 Task: Search one way flight ticket for 1 adult, 6 children, 1 infant in seat and 1 infant on lap in business from Branson: Branson Airport to Gillette: Gillette Campbell County Airport on 5-1-2023. Choice of flights is American. Number of bags: 8 checked bags. Price is upto 75000. Outbound departure time preference is 5:00.
Action: Mouse moved to (368, 535)
Screenshot: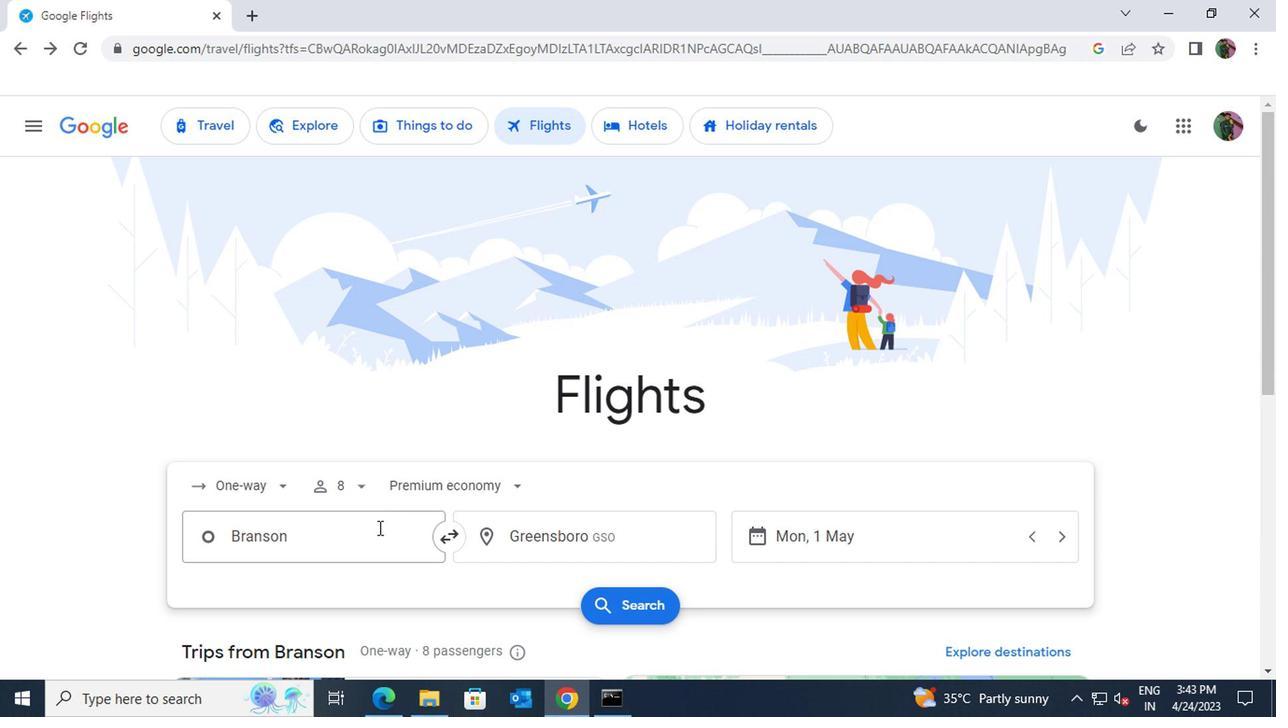 
Action: Mouse pressed left at (368, 535)
Screenshot: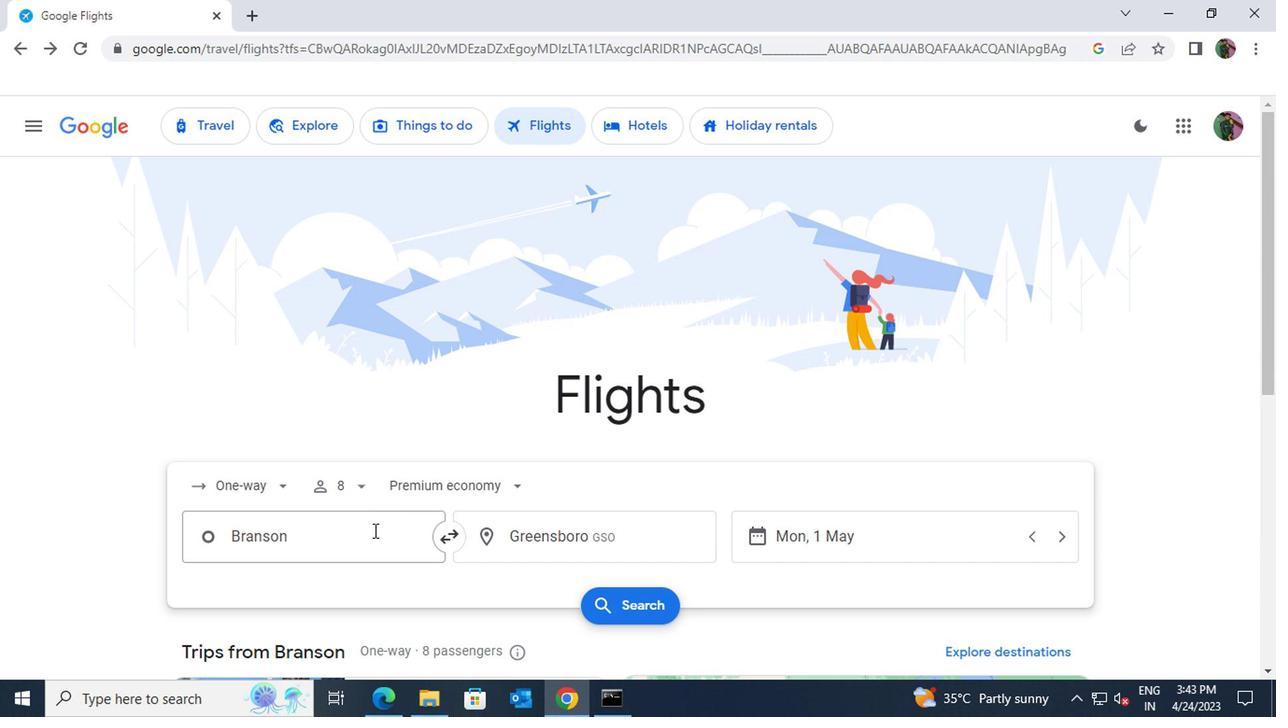
Action: Key pressed branson
Screenshot: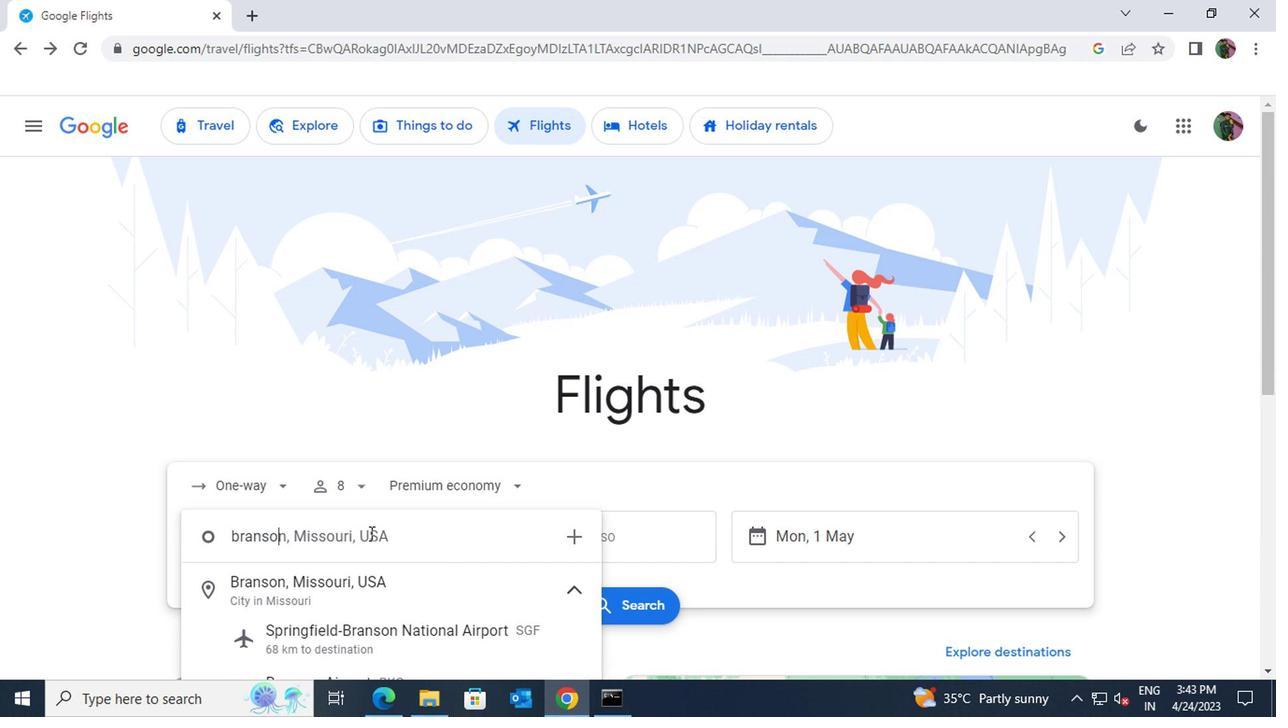 
Action: Mouse moved to (351, 588)
Screenshot: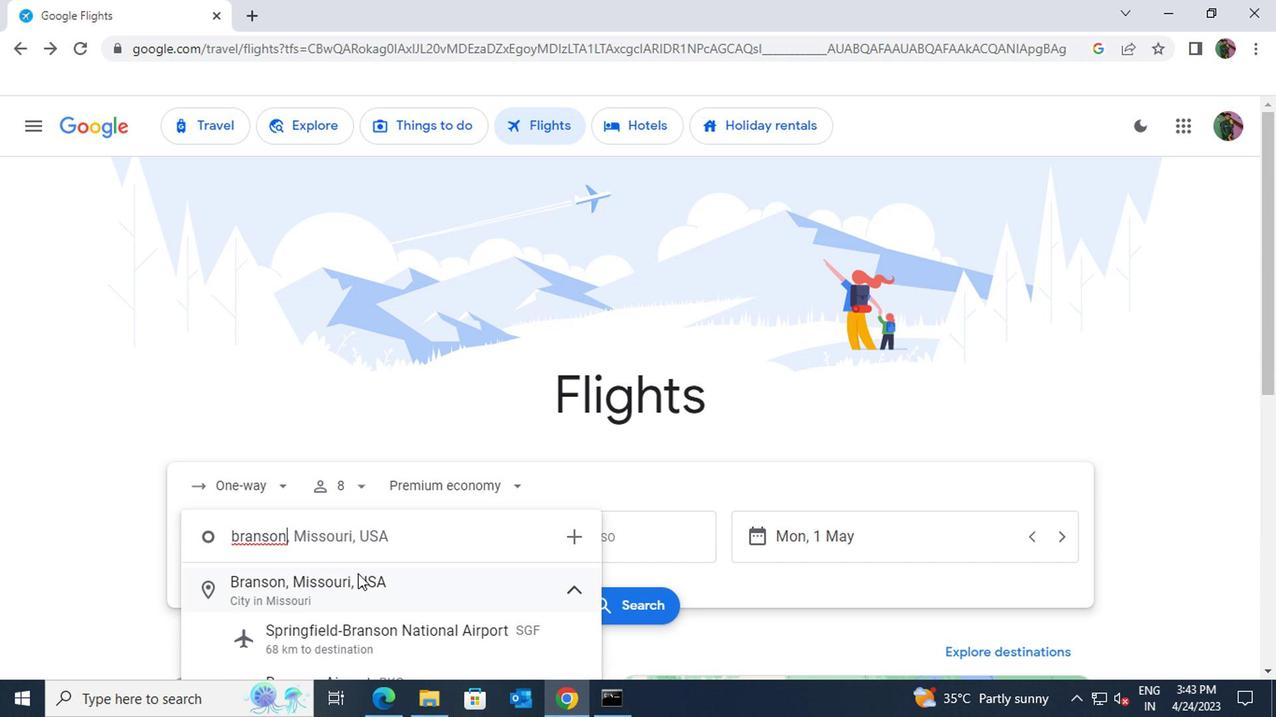 
Action: Mouse pressed left at (351, 588)
Screenshot: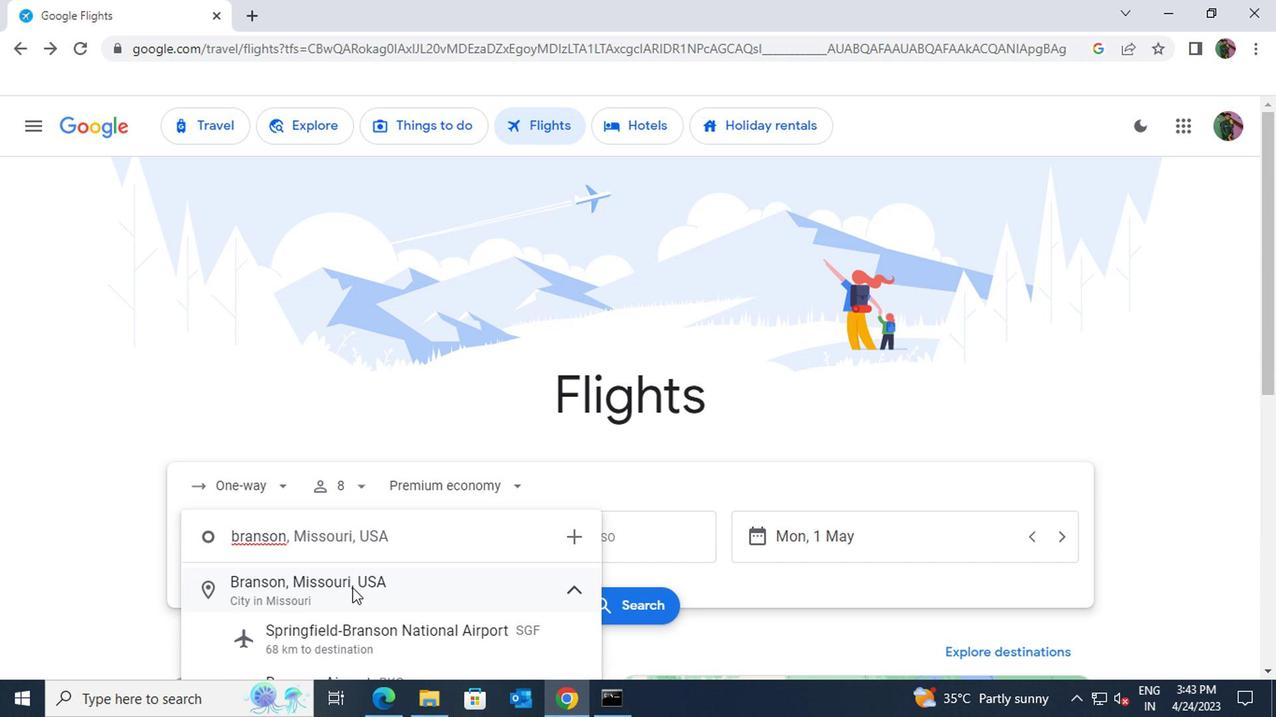 
Action: Mouse moved to (527, 545)
Screenshot: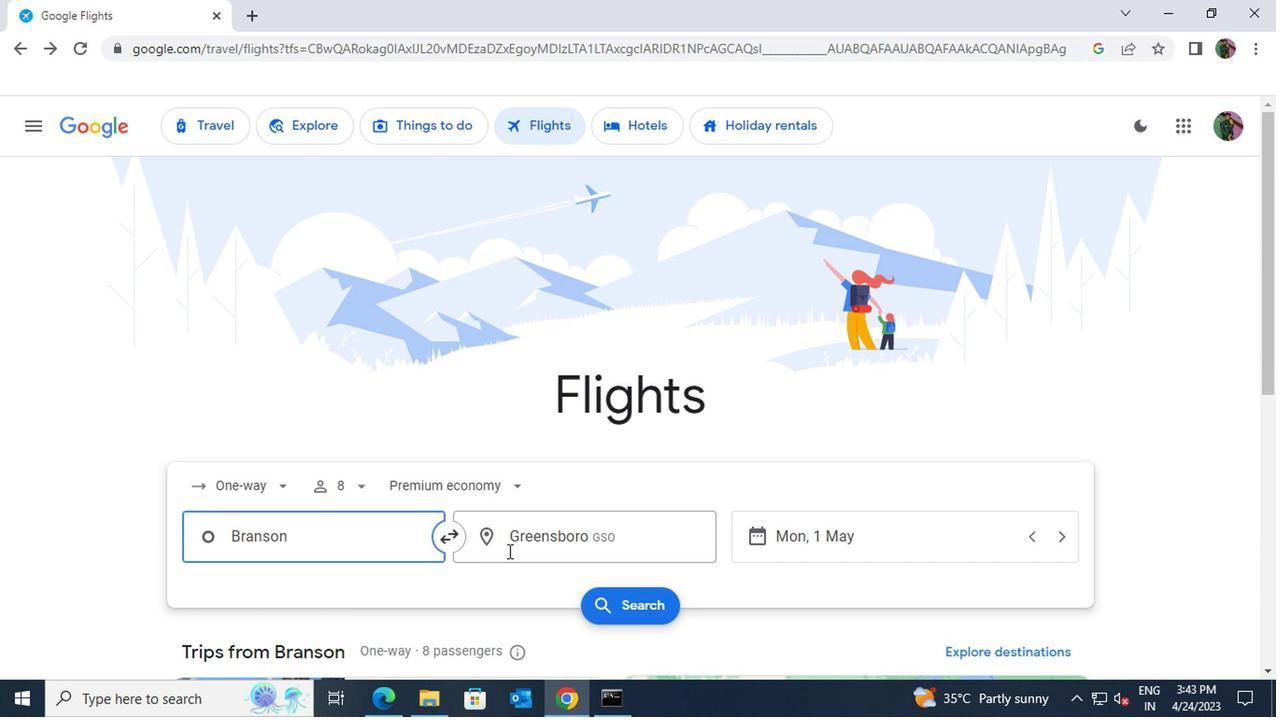 
Action: Mouse pressed left at (527, 545)
Screenshot: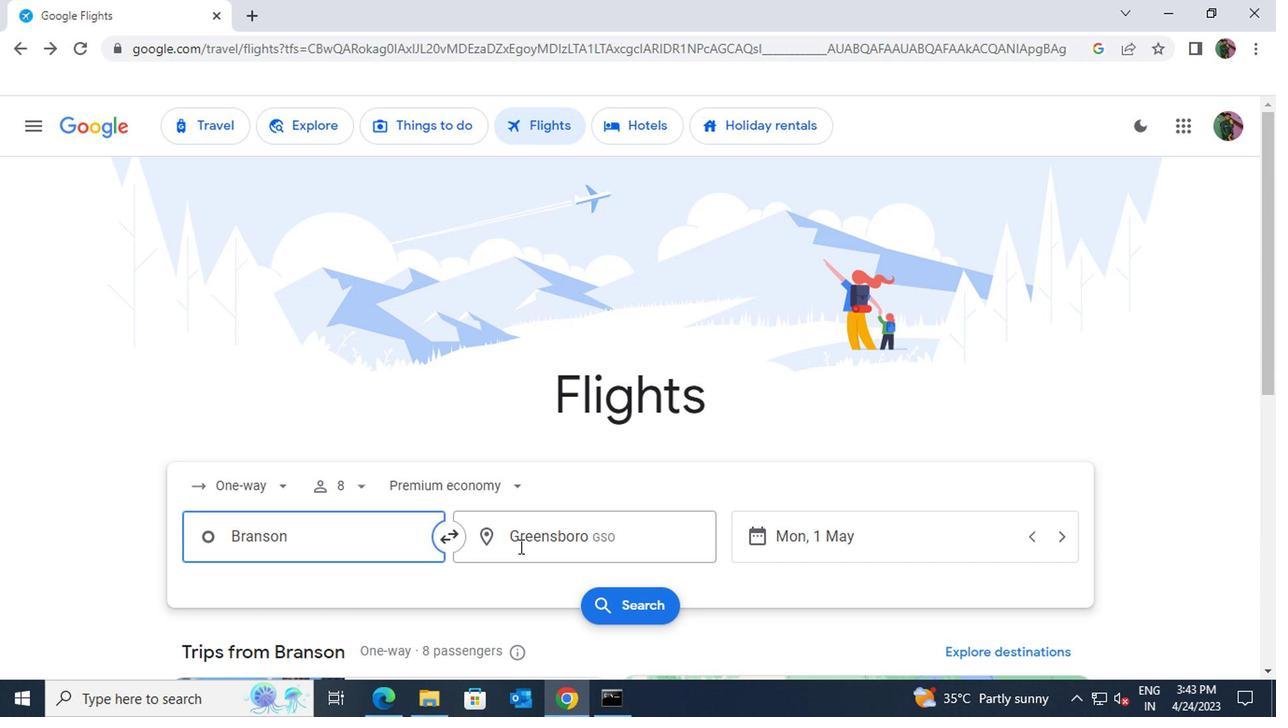 
Action: Key pressed gillett
Screenshot: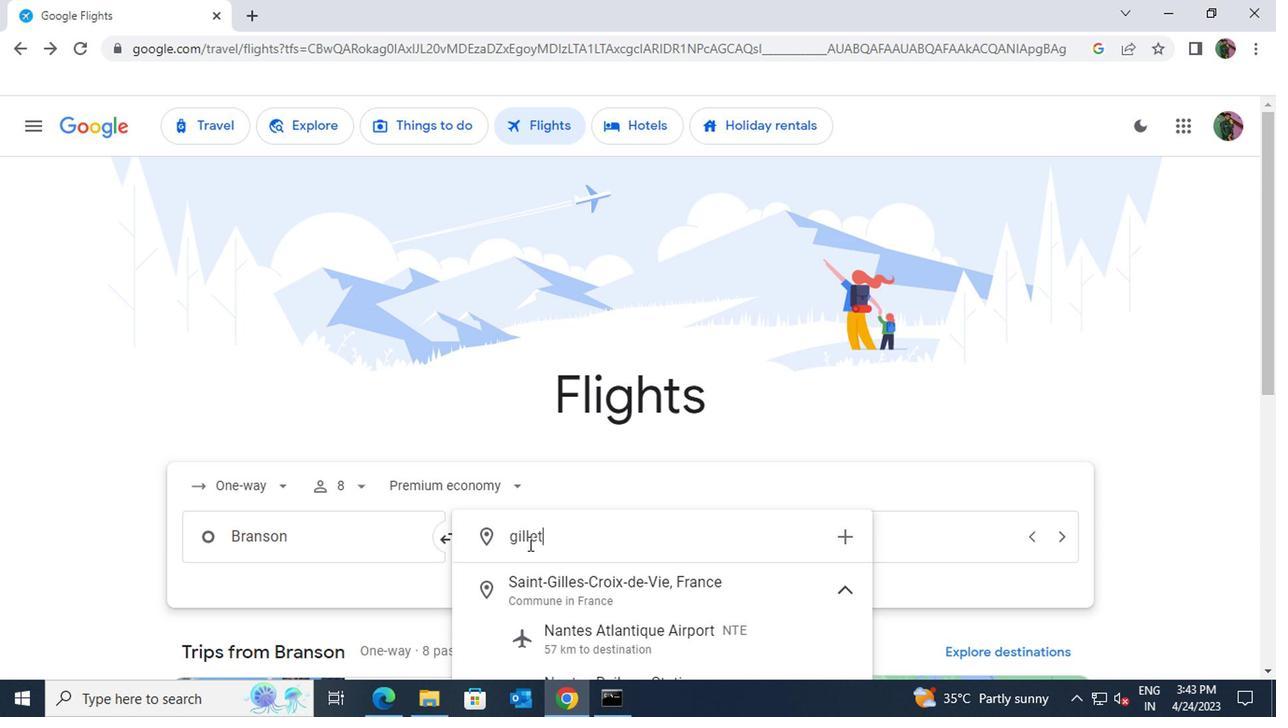 
Action: Mouse moved to (537, 583)
Screenshot: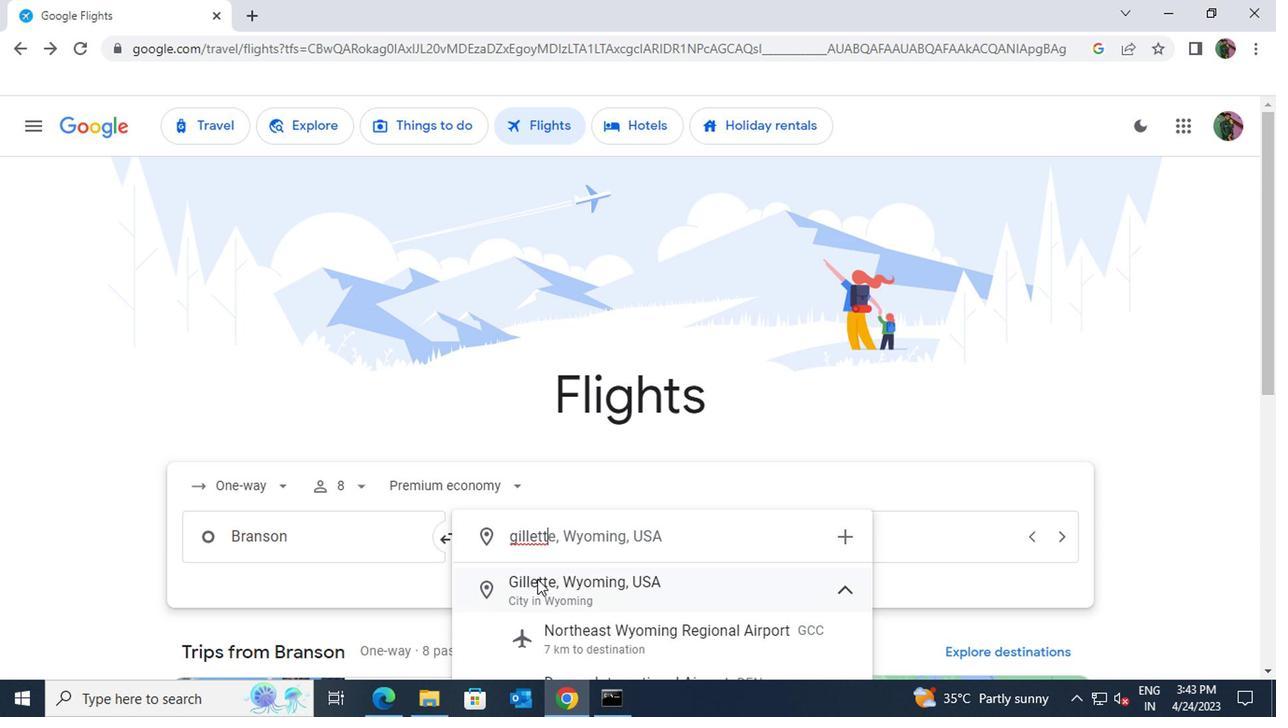 
Action: Mouse pressed left at (537, 583)
Screenshot: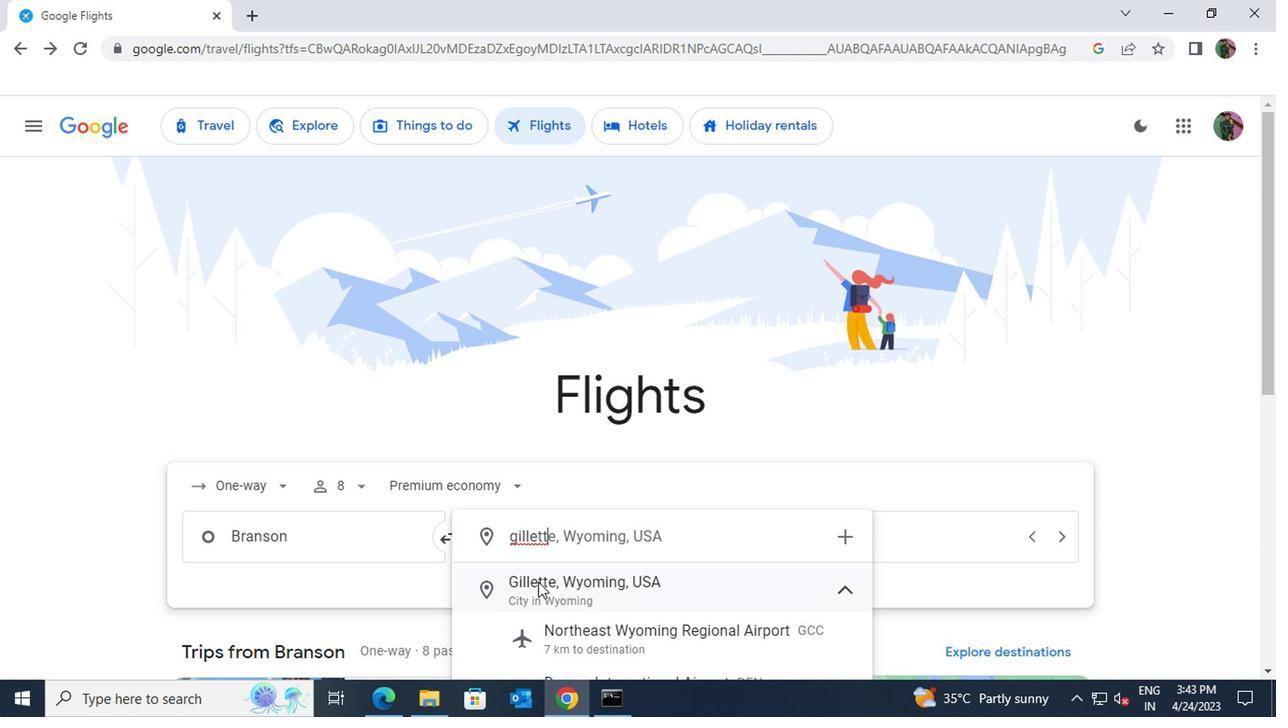 
Action: Mouse moved to (356, 488)
Screenshot: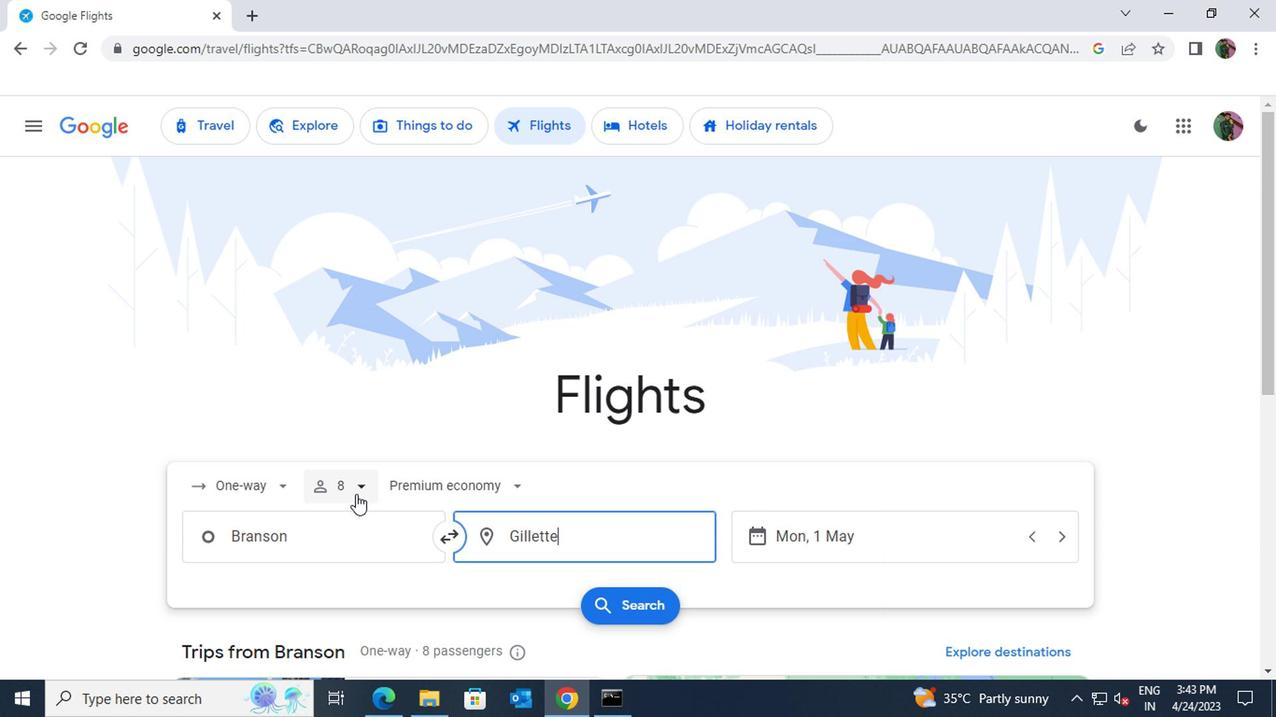 
Action: Mouse pressed left at (356, 488)
Screenshot: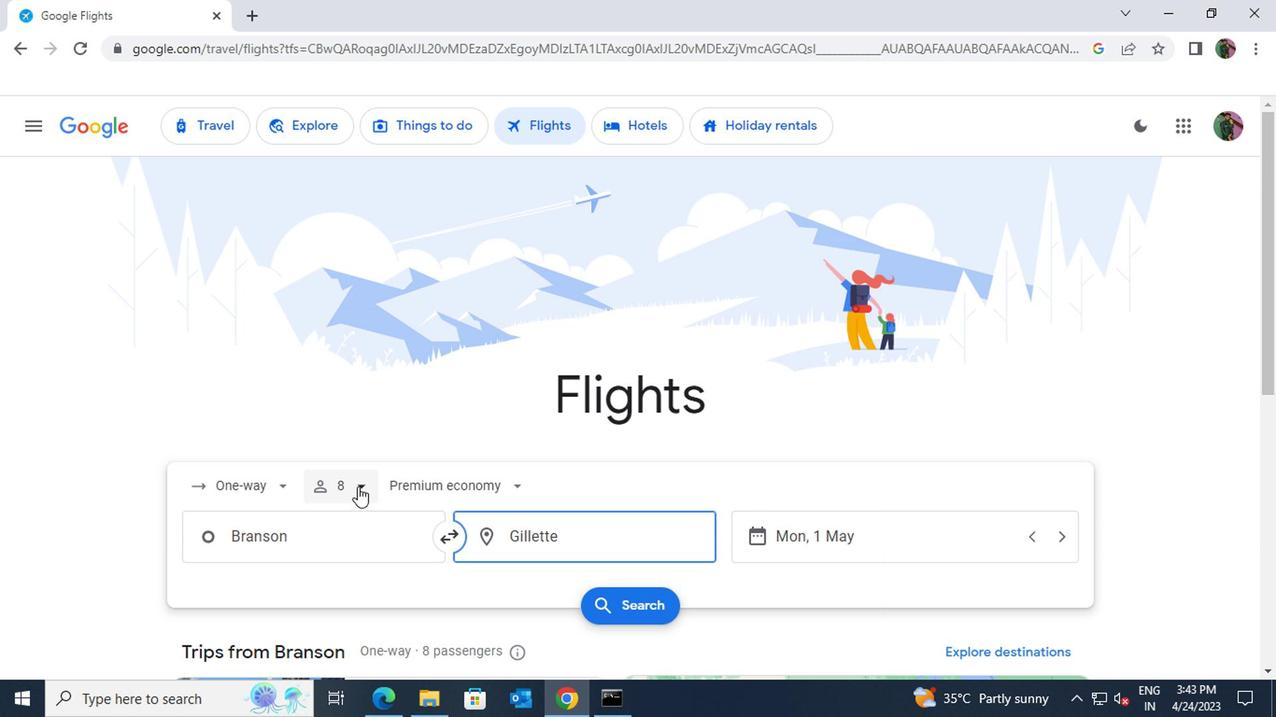 
Action: Mouse moved to (426, 533)
Screenshot: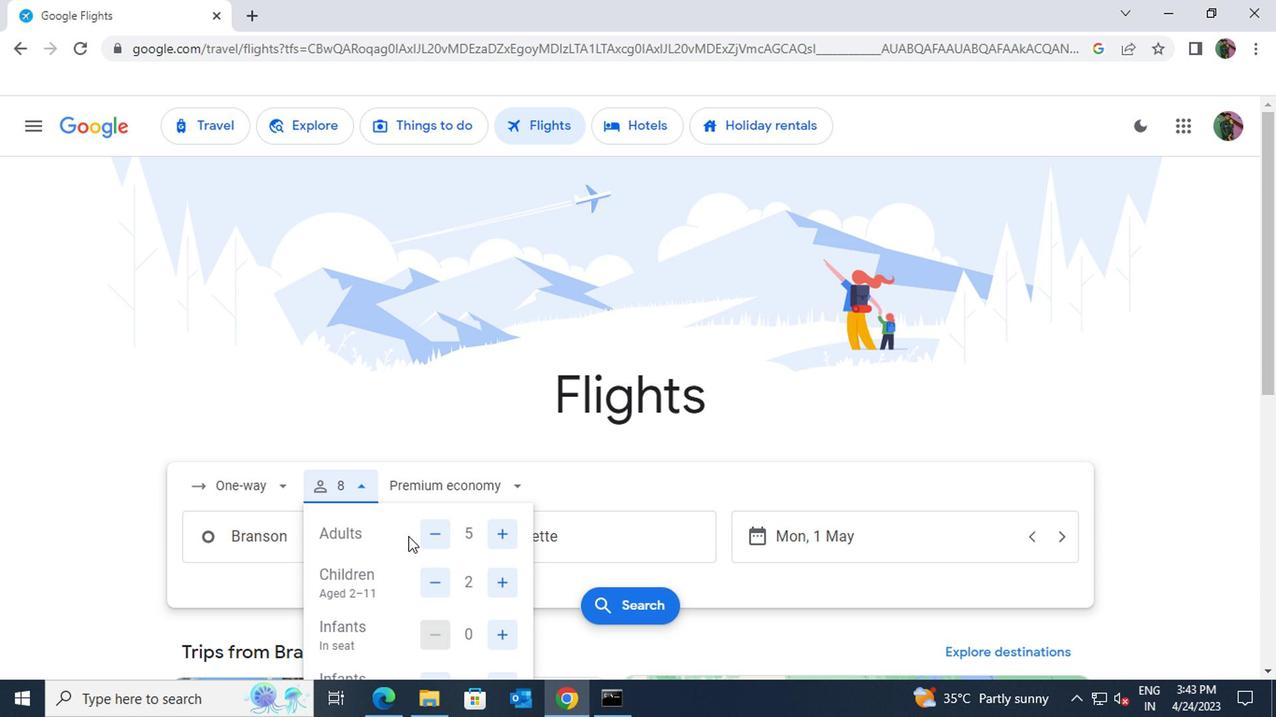 
Action: Mouse pressed left at (426, 533)
Screenshot: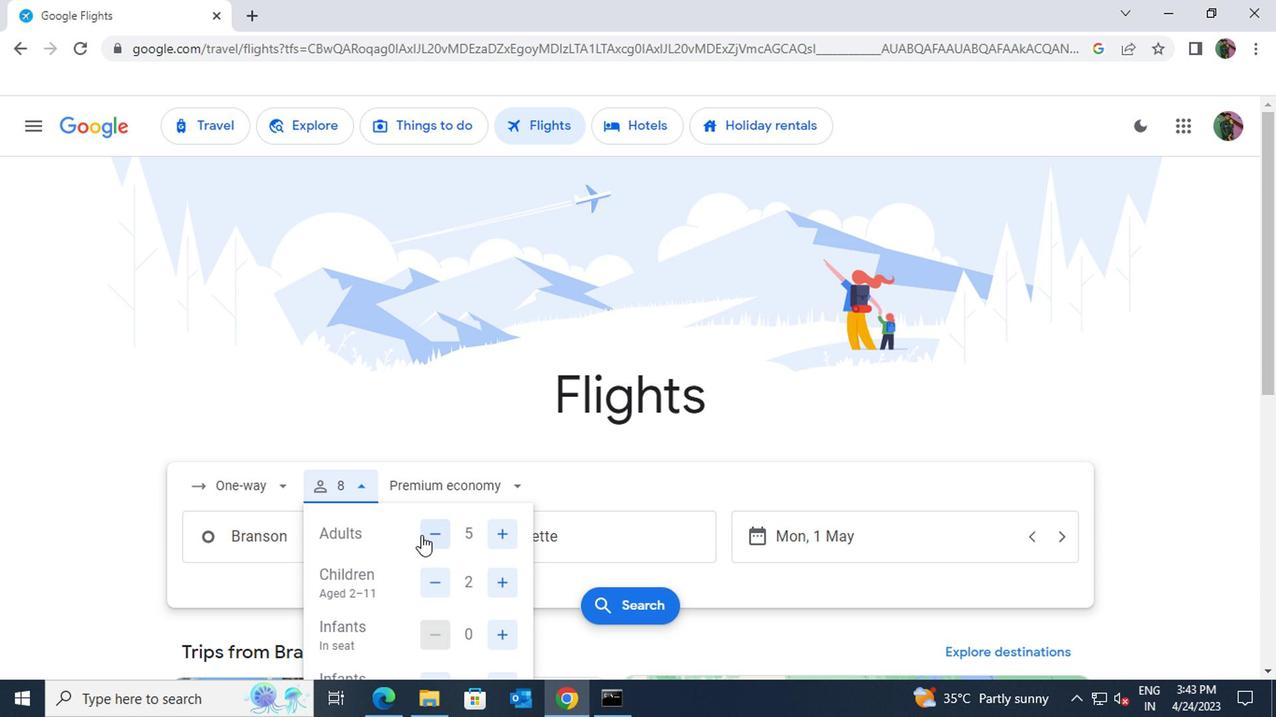 
Action: Mouse pressed left at (426, 533)
Screenshot: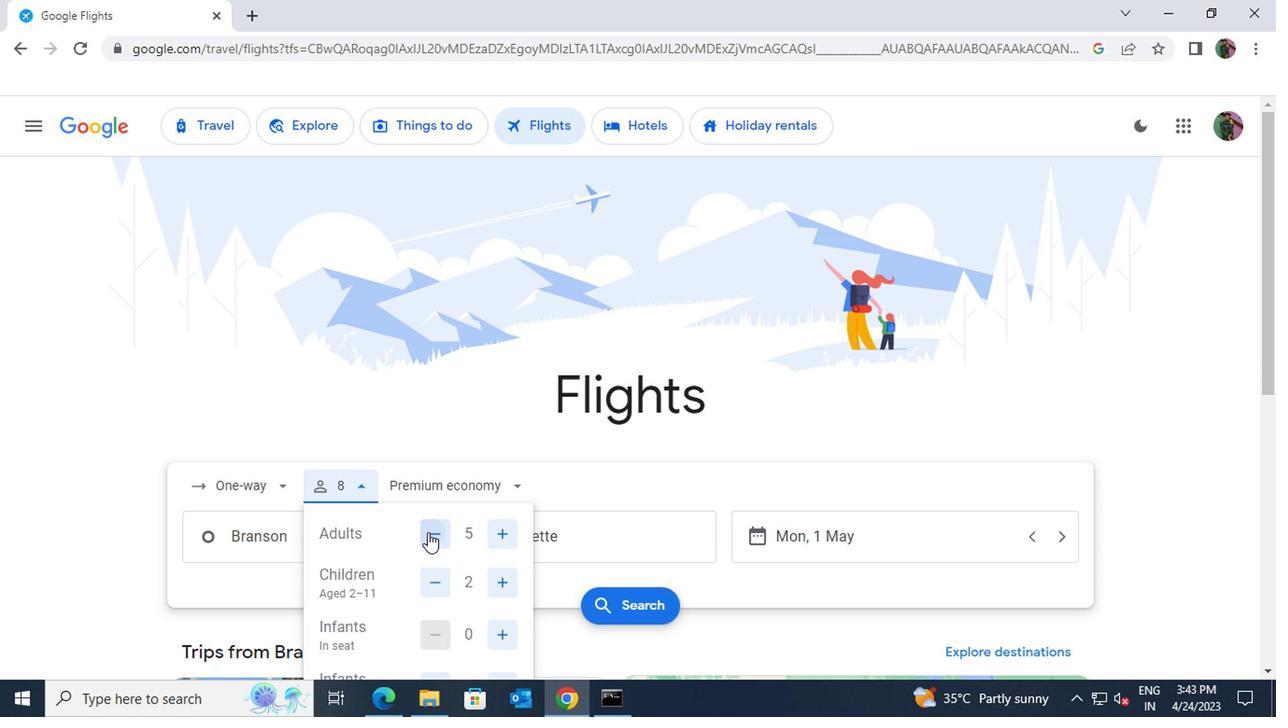 
Action: Mouse pressed left at (426, 533)
Screenshot: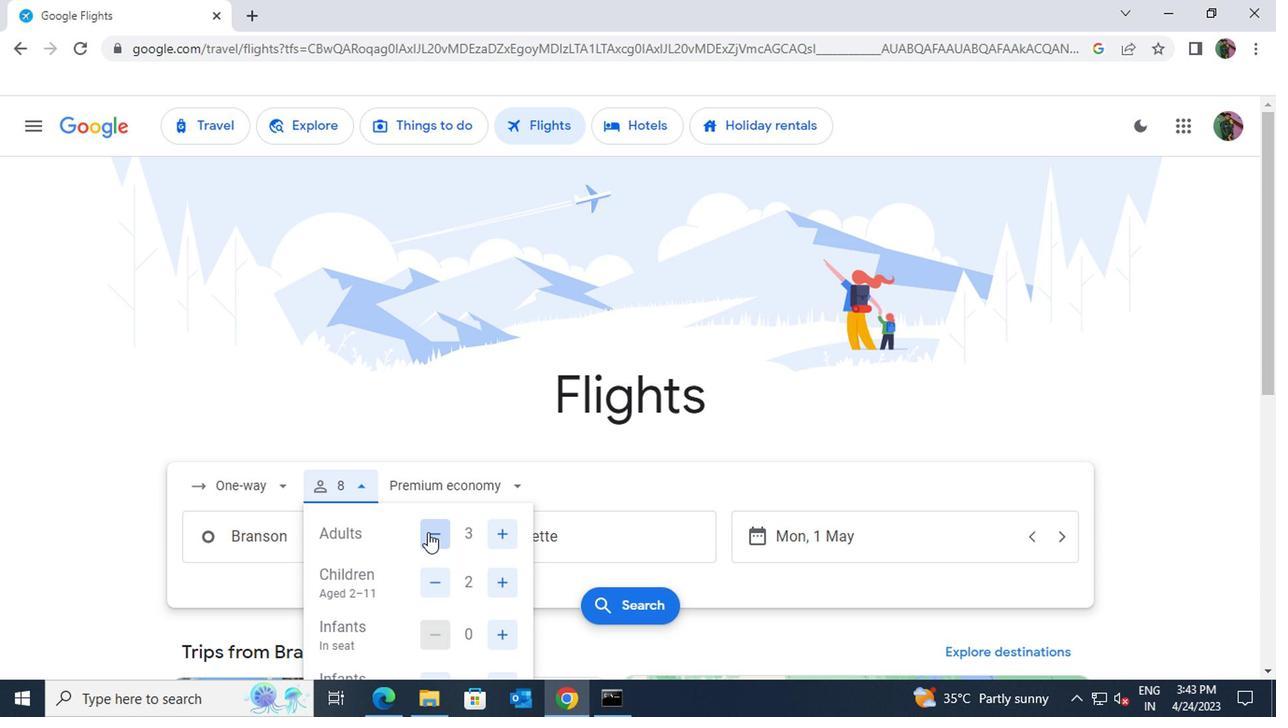 
Action: Mouse pressed left at (426, 533)
Screenshot: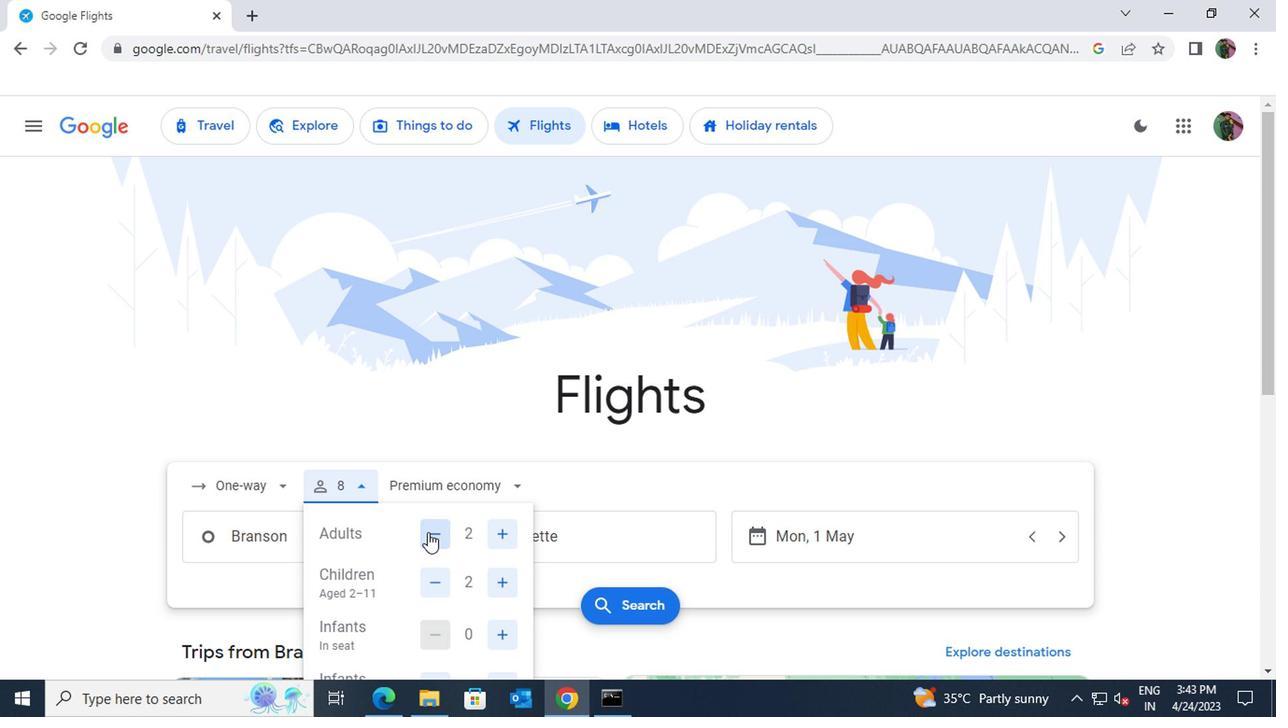 
Action: Mouse moved to (501, 586)
Screenshot: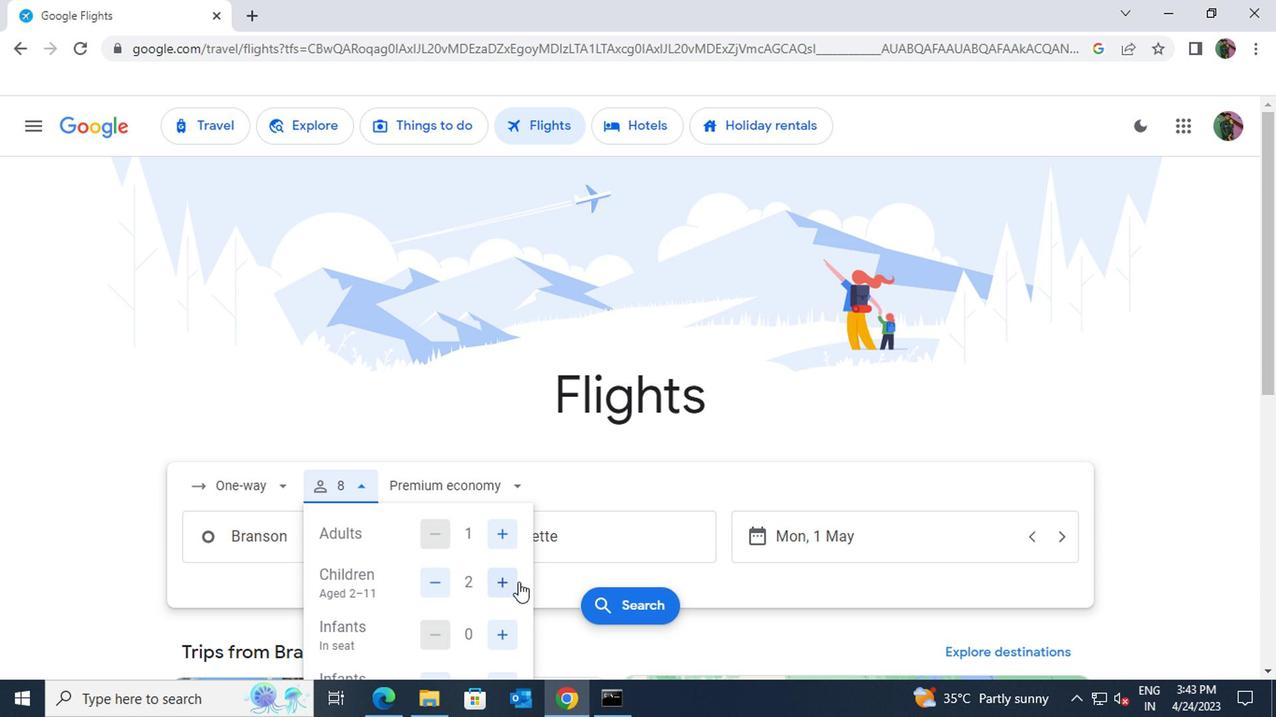 
Action: Mouse pressed left at (501, 586)
Screenshot: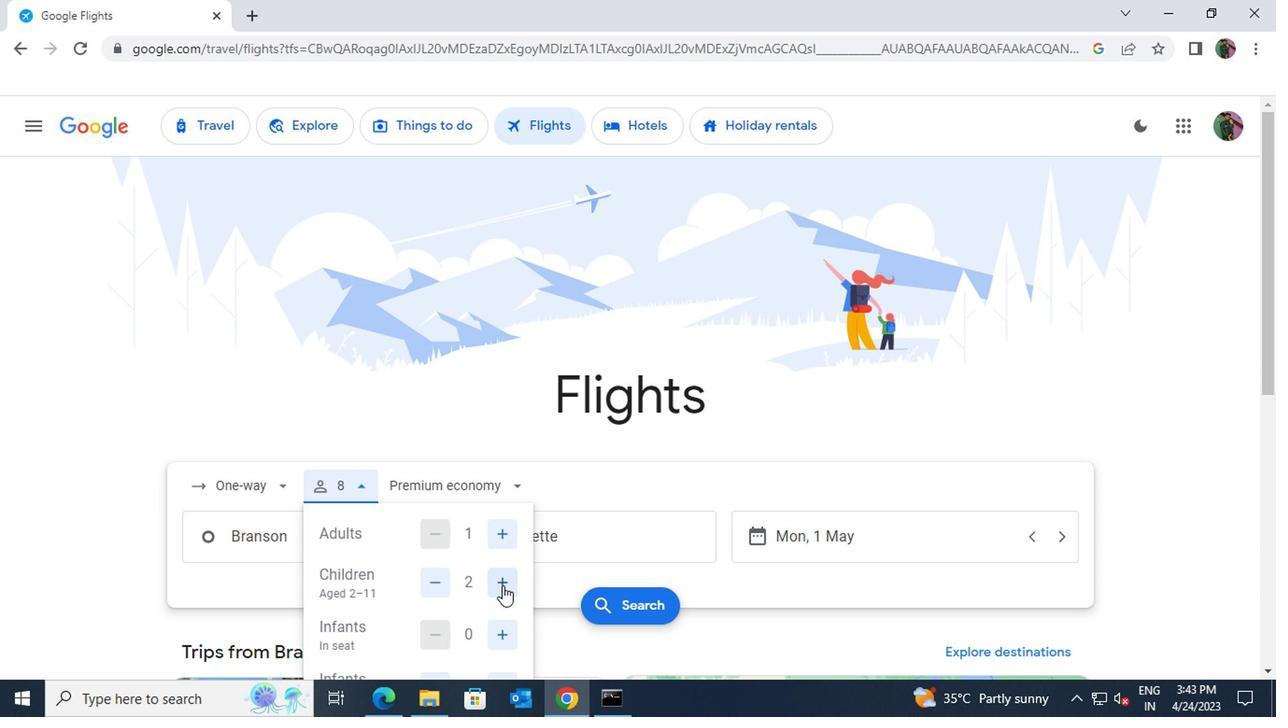 
Action: Mouse pressed left at (501, 586)
Screenshot: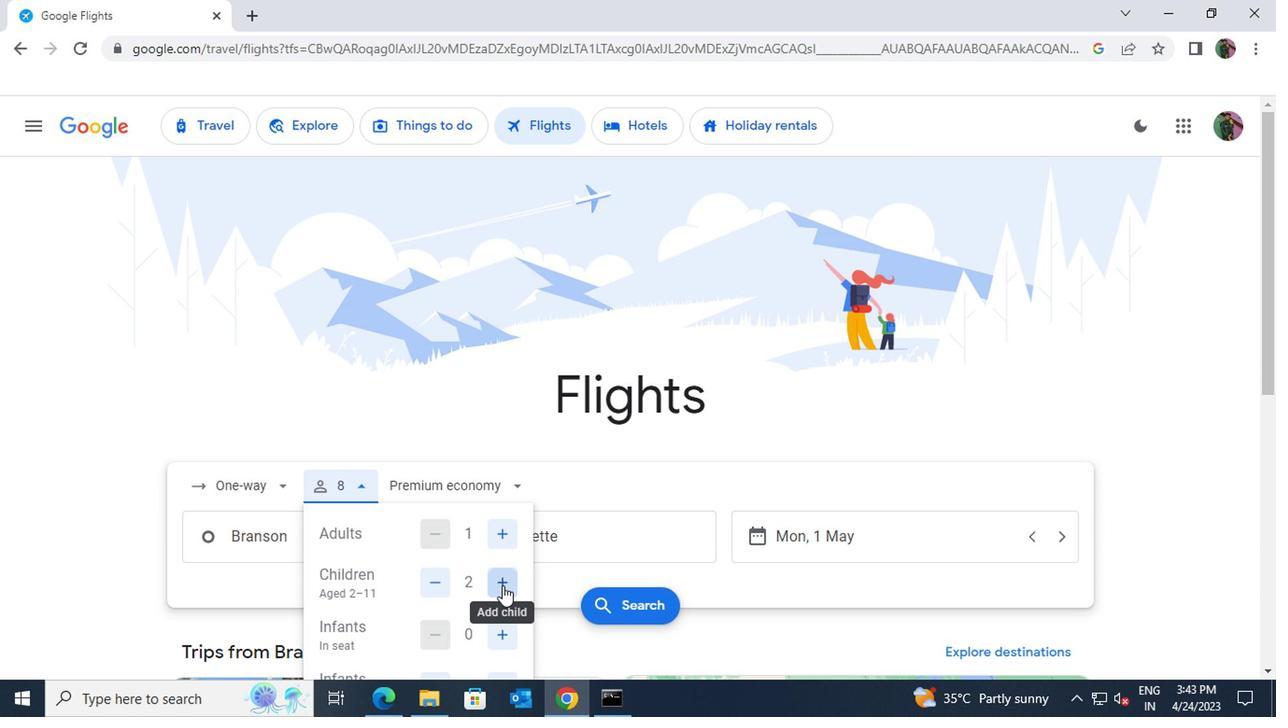 
Action: Mouse pressed left at (501, 586)
Screenshot: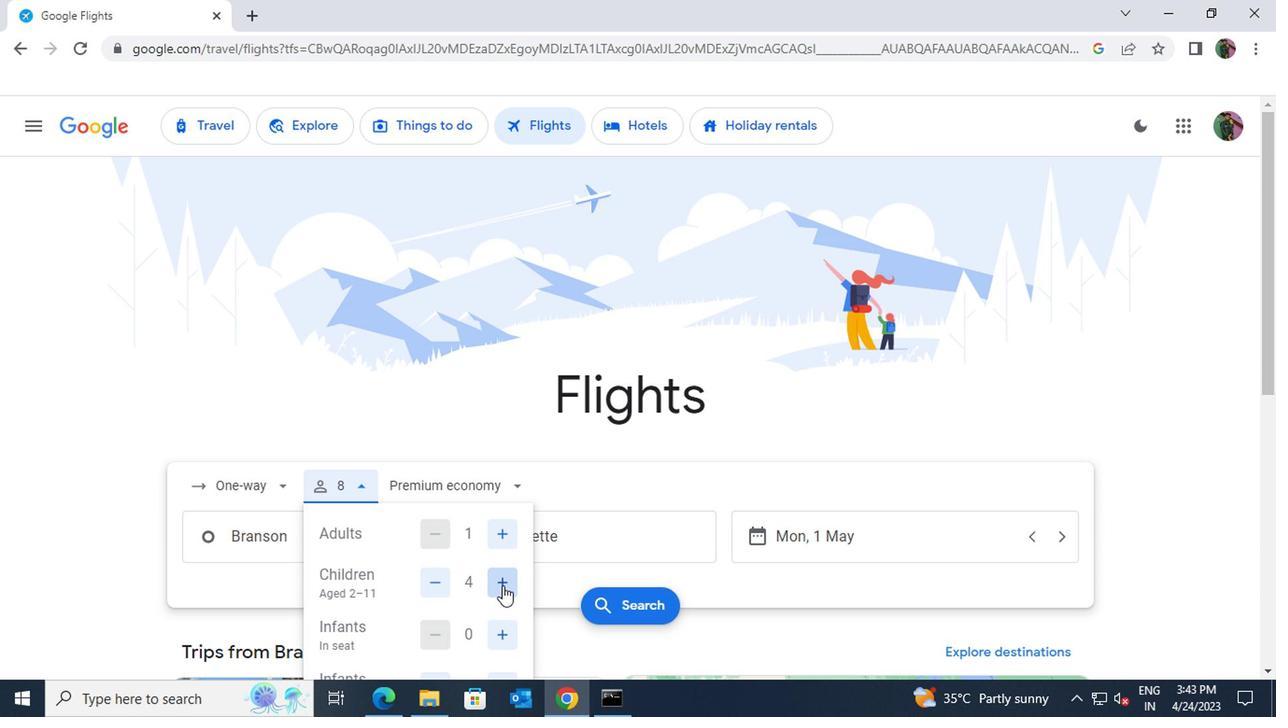 
Action: Mouse pressed left at (501, 586)
Screenshot: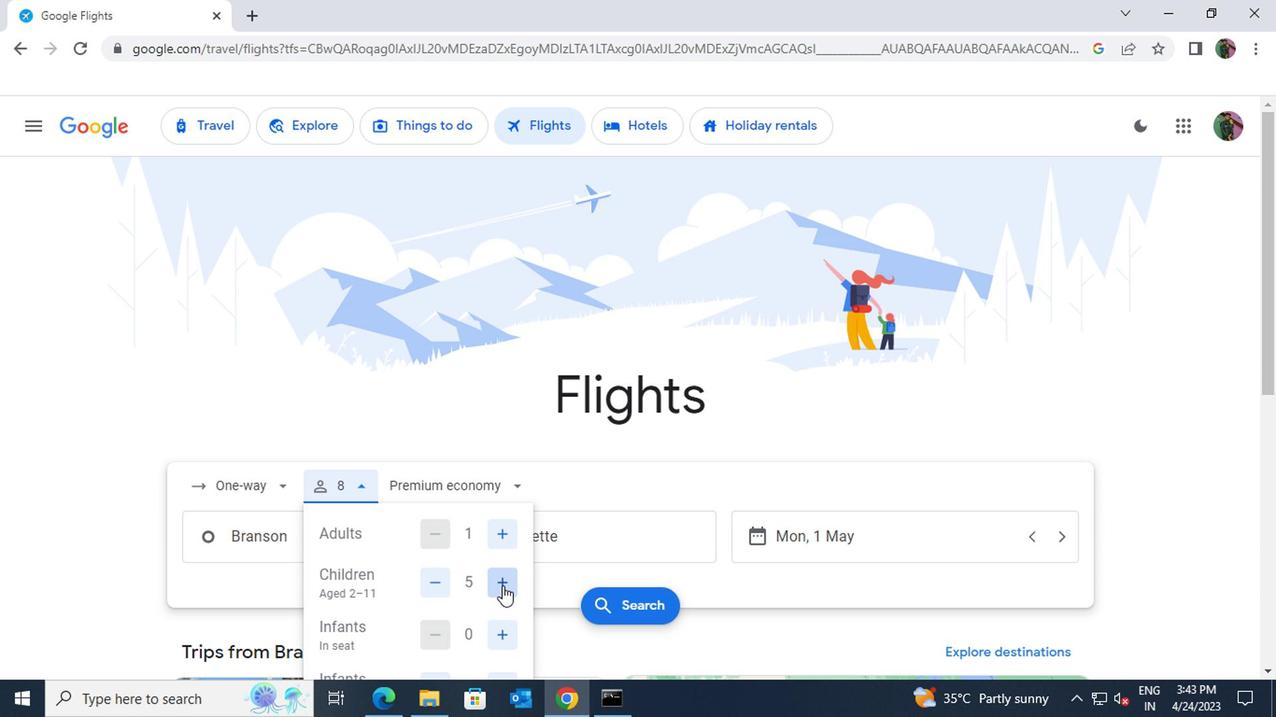 
Action: Mouse moved to (501, 585)
Screenshot: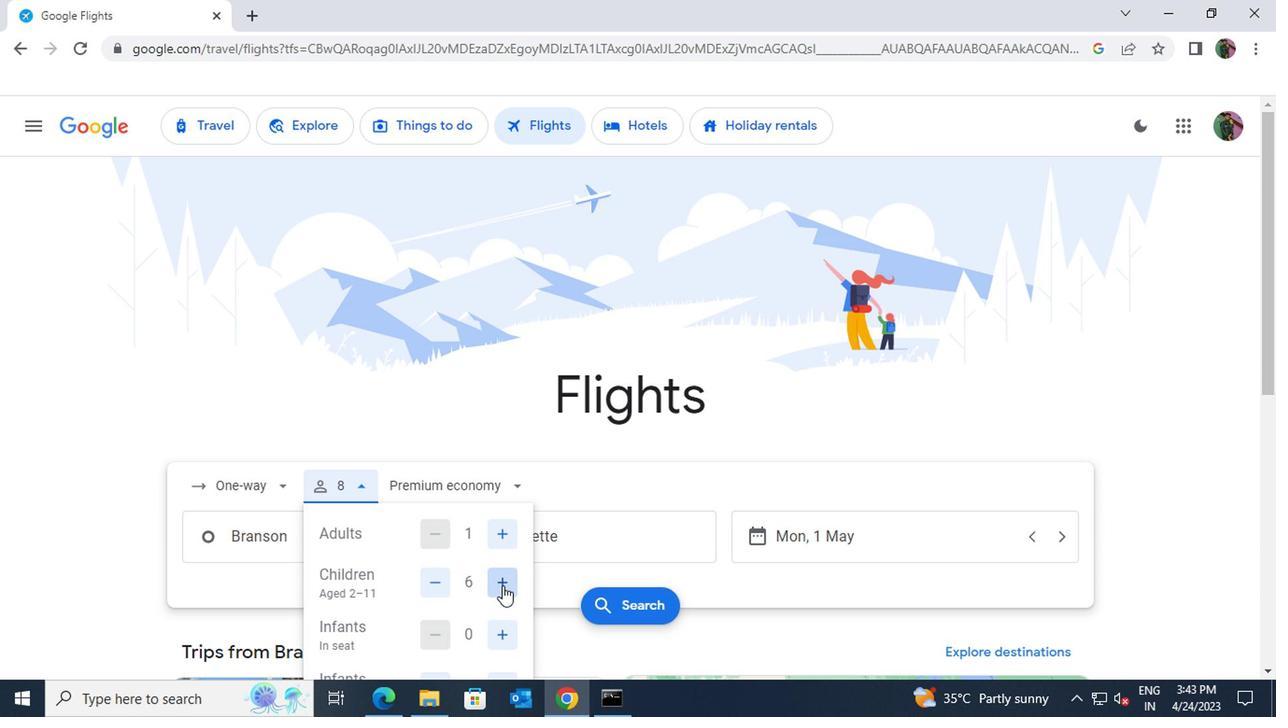 
Action: Mouse scrolled (501, 584) with delta (0, -1)
Screenshot: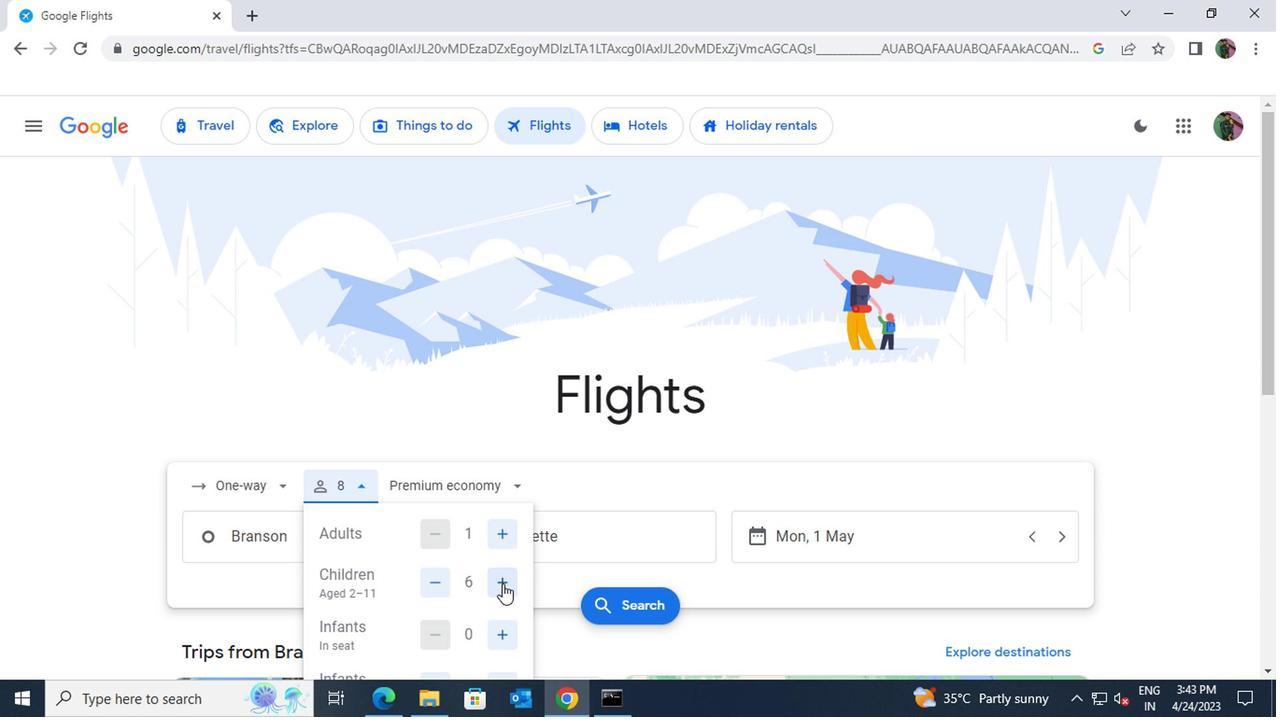 
Action: Mouse scrolled (501, 584) with delta (0, -1)
Screenshot: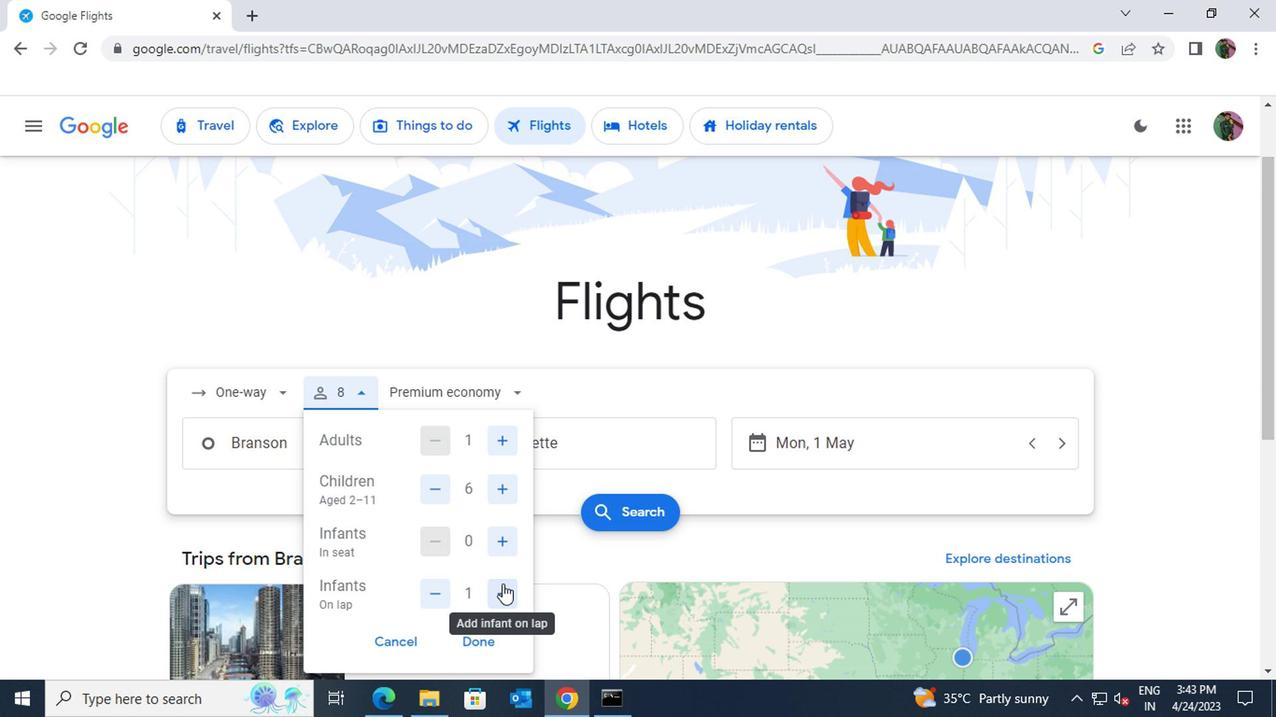 
Action: Mouse moved to (471, 551)
Screenshot: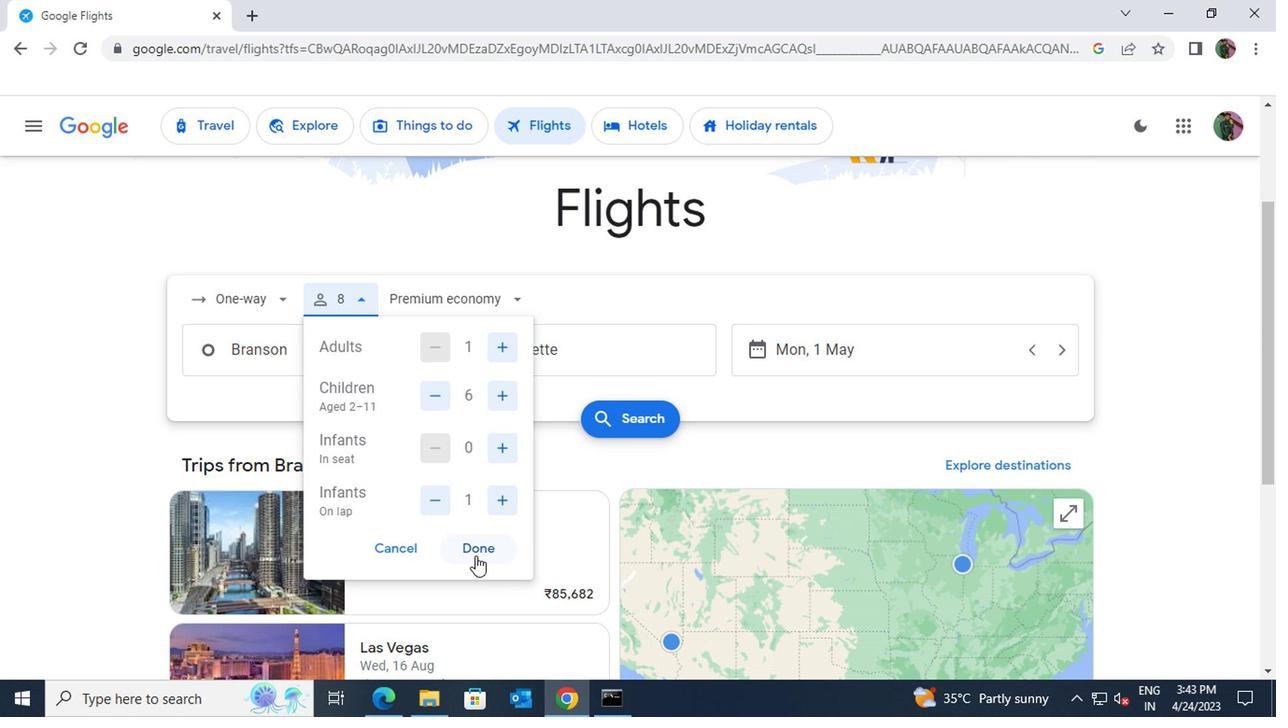 
Action: Mouse pressed left at (471, 551)
Screenshot: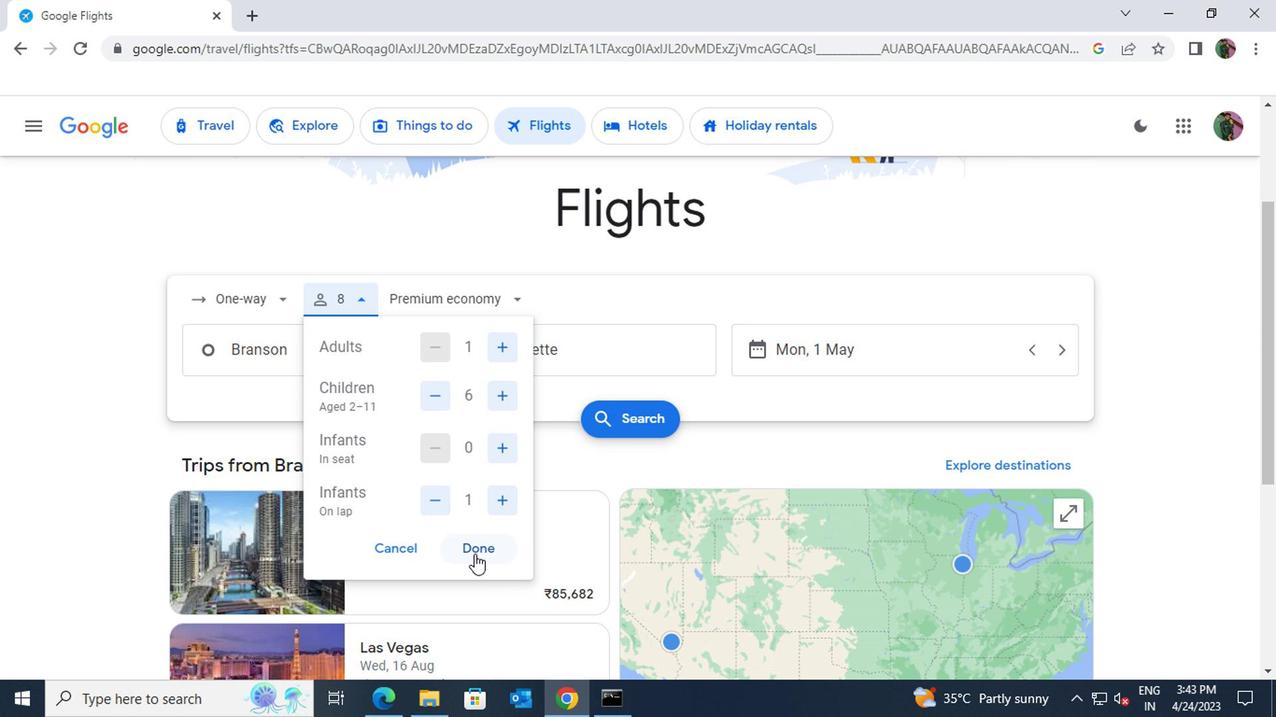 
Action: Mouse moved to (752, 354)
Screenshot: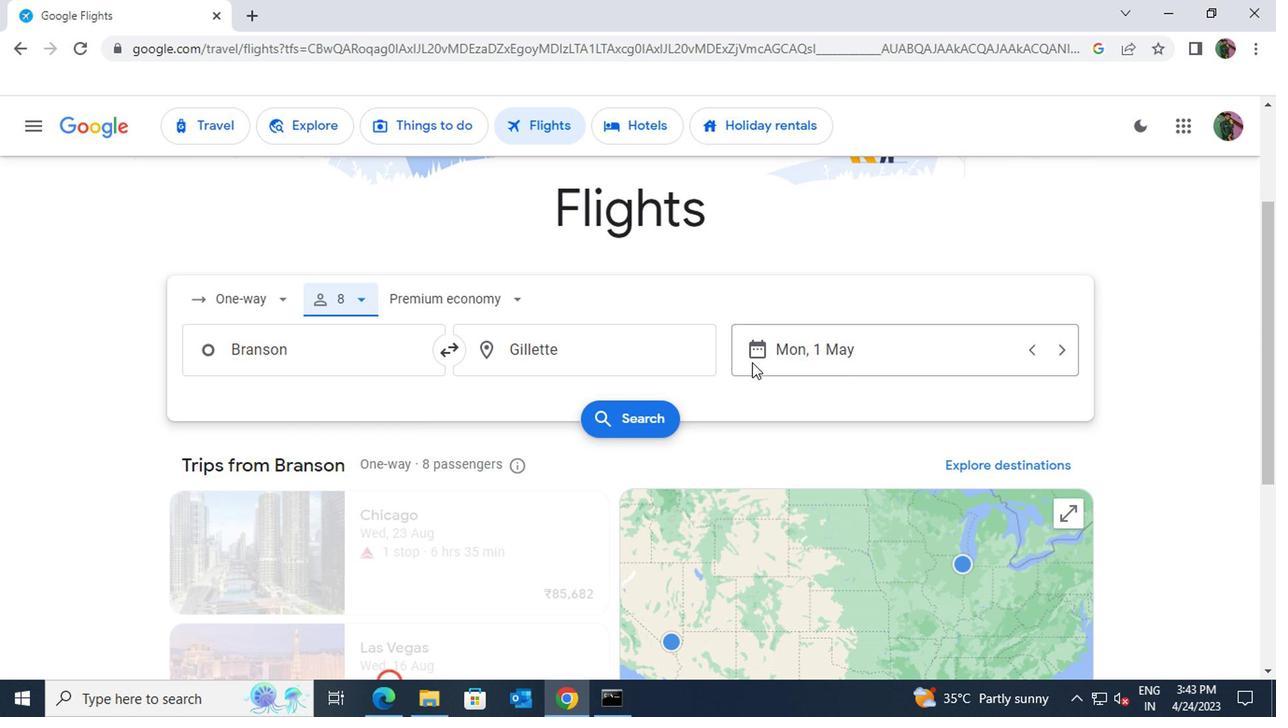 
Action: Mouse pressed left at (752, 354)
Screenshot: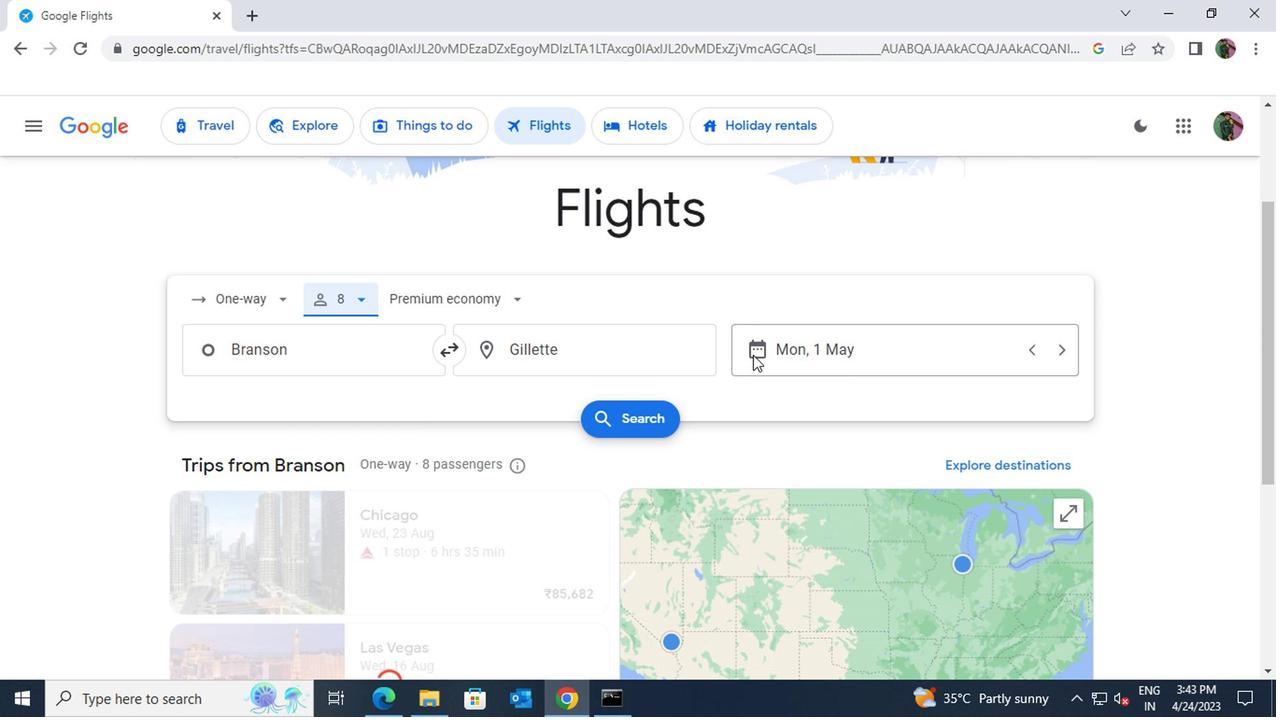 
Action: Mouse moved to (828, 340)
Screenshot: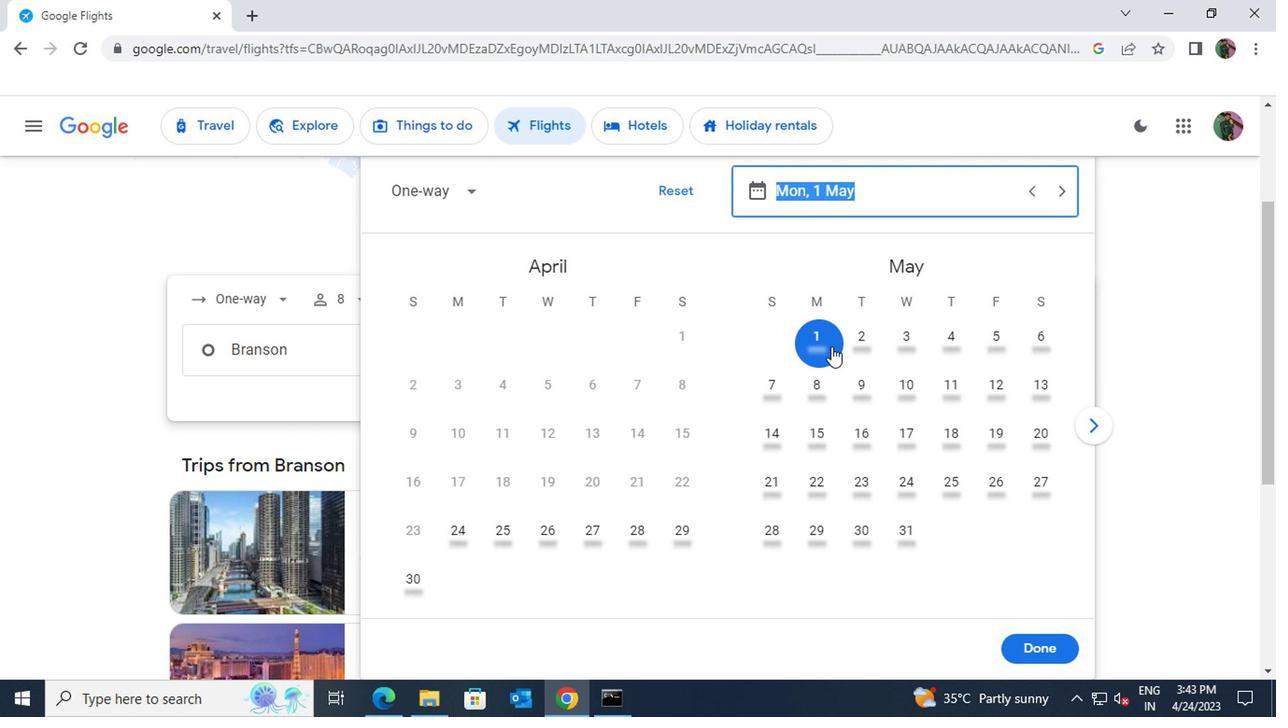 
Action: Mouse pressed left at (828, 340)
Screenshot: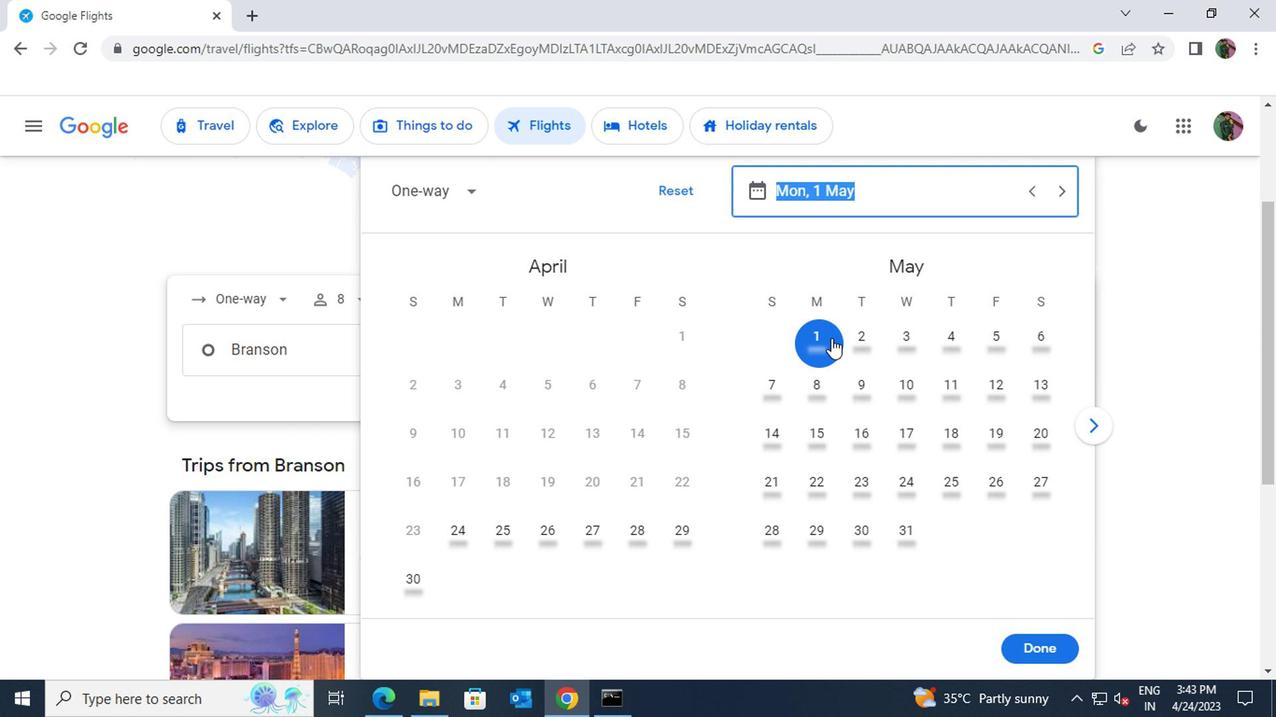 
Action: Mouse moved to (1022, 638)
Screenshot: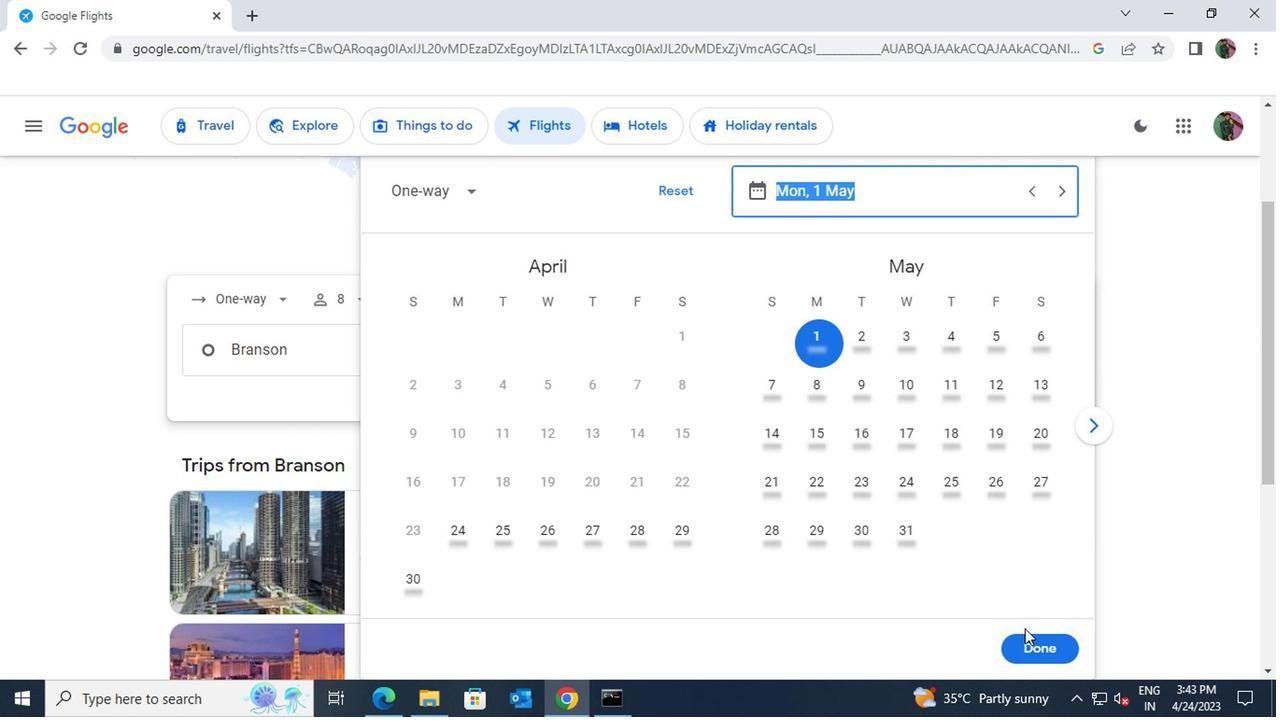 
Action: Mouse pressed left at (1022, 638)
Screenshot: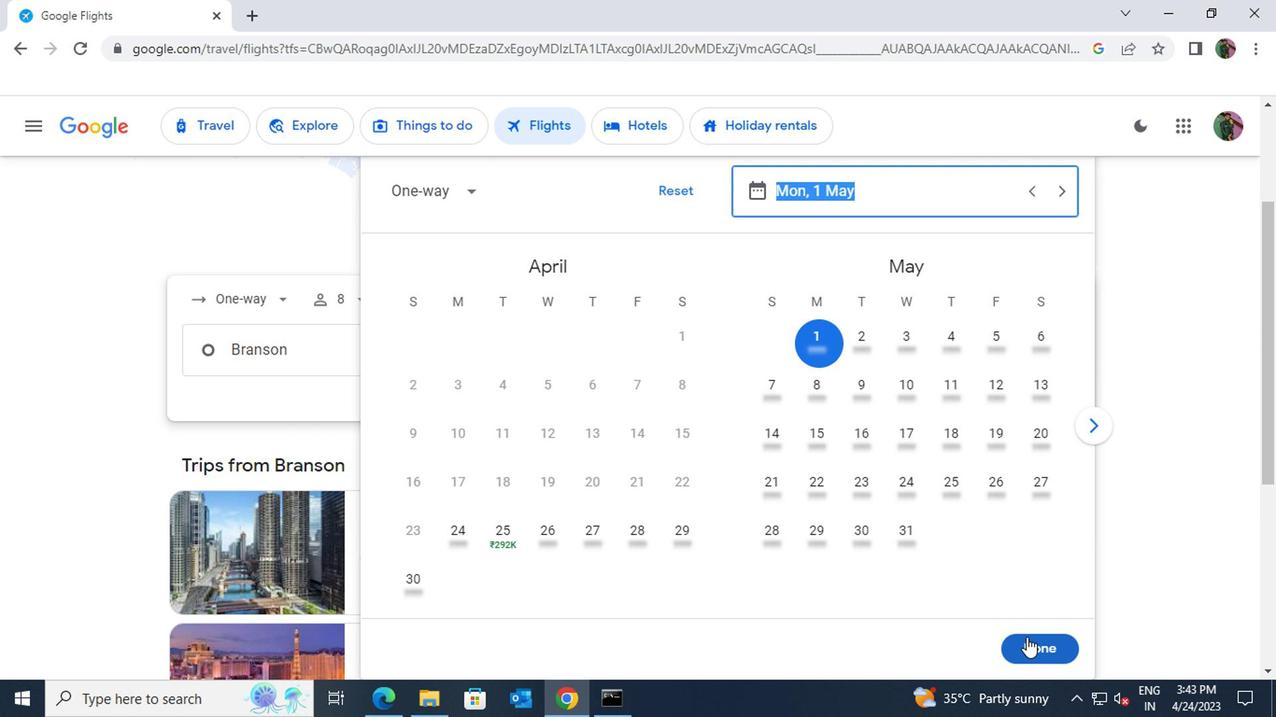 
Action: Mouse moved to (634, 423)
Screenshot: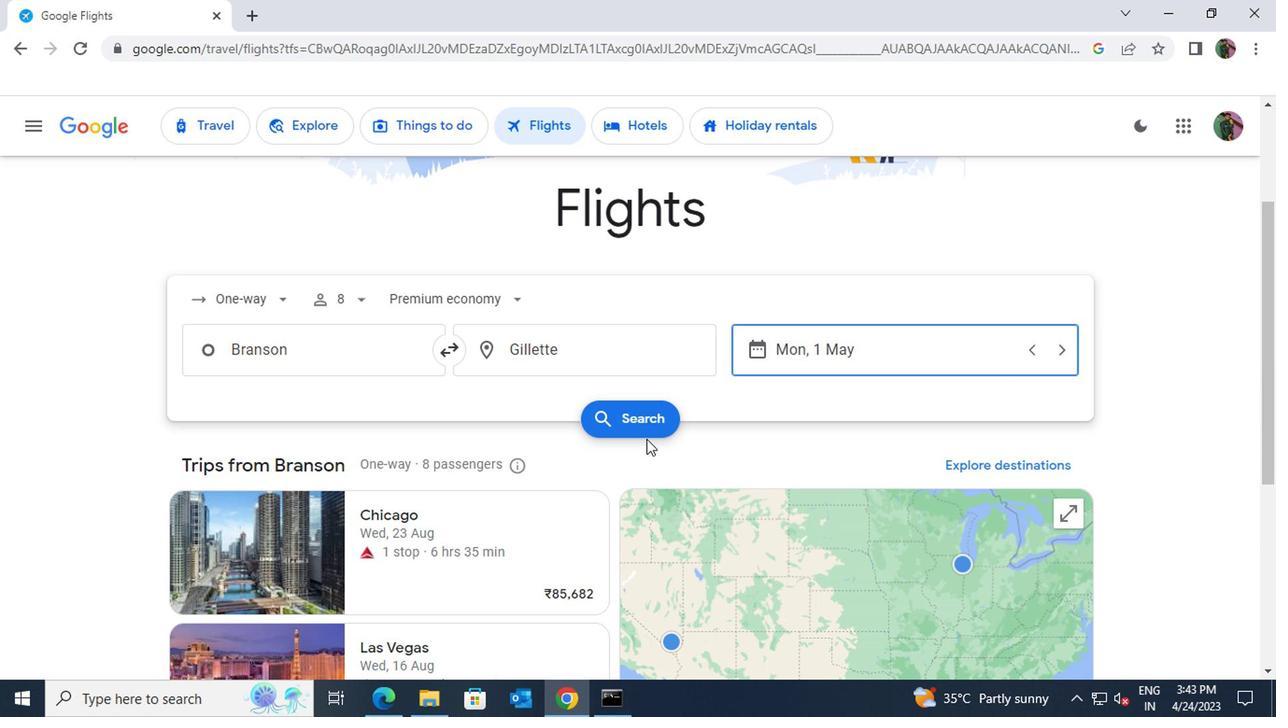 
Action: Mouse pressed left at (634, 423)
Screenshot: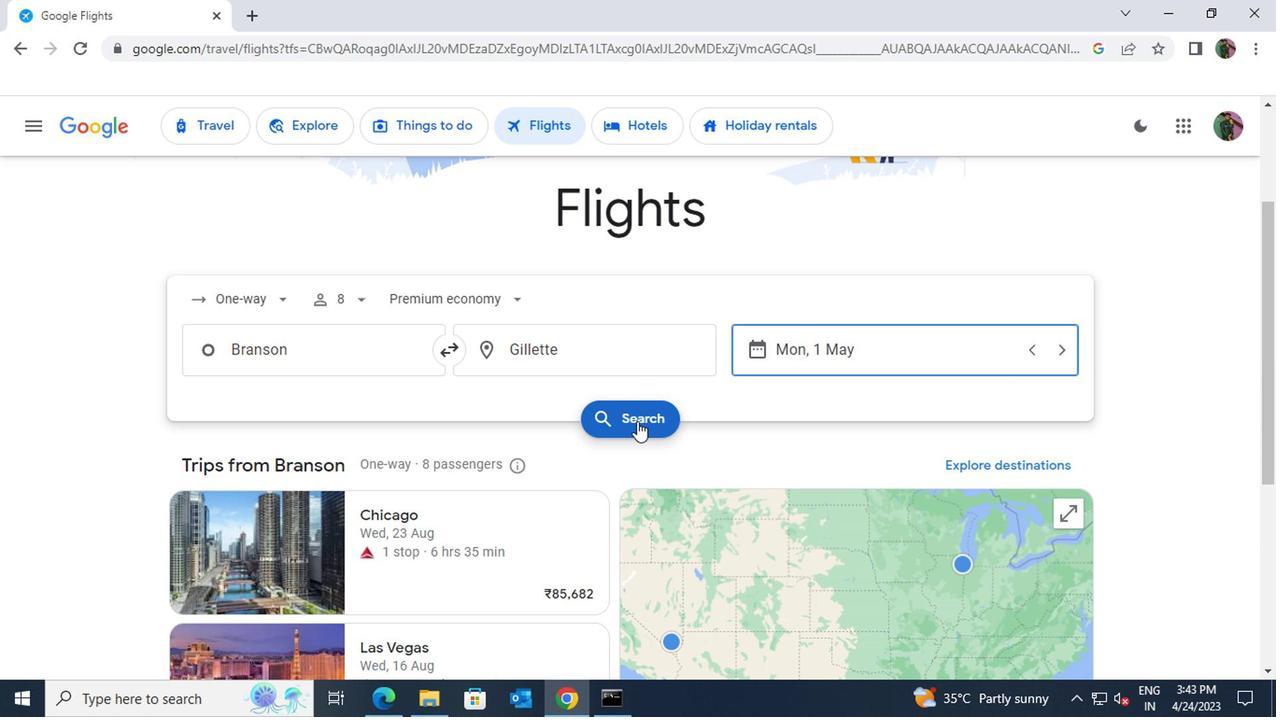 
Action: Mouse moved to (505, 299)
Screenshot: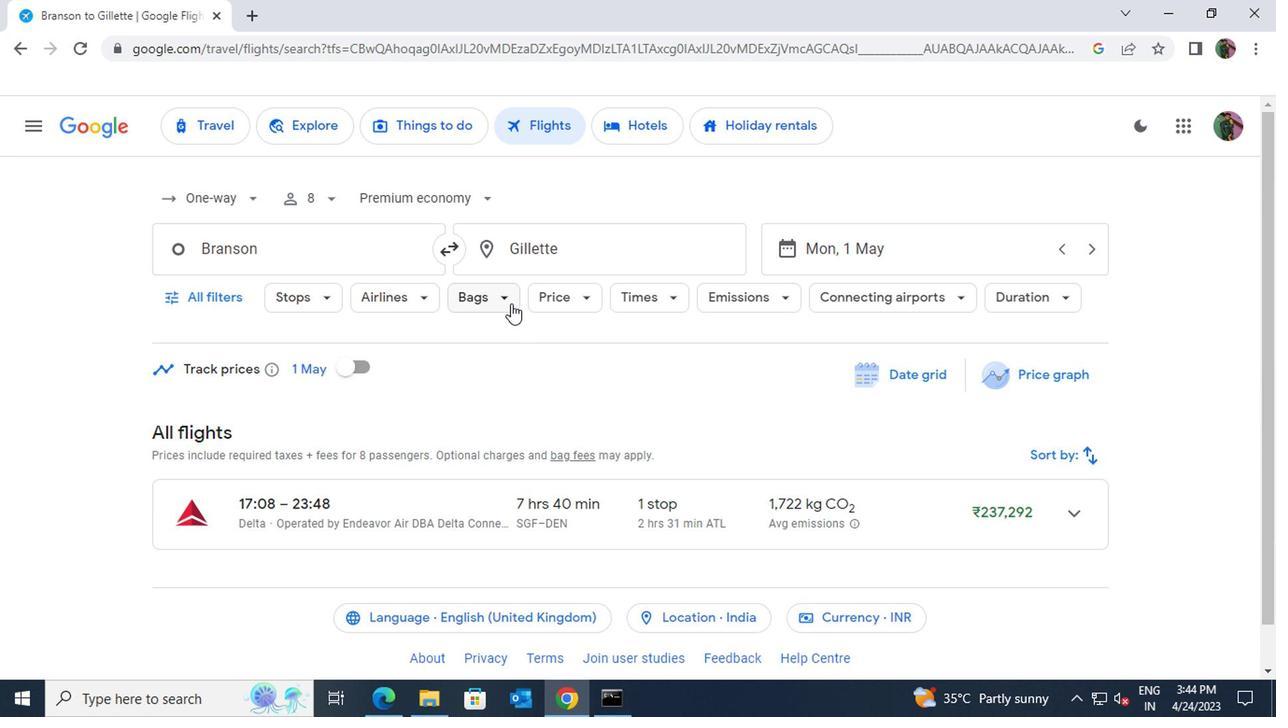 
Action: Mouse pressed left at (505, 299)
Screenshot: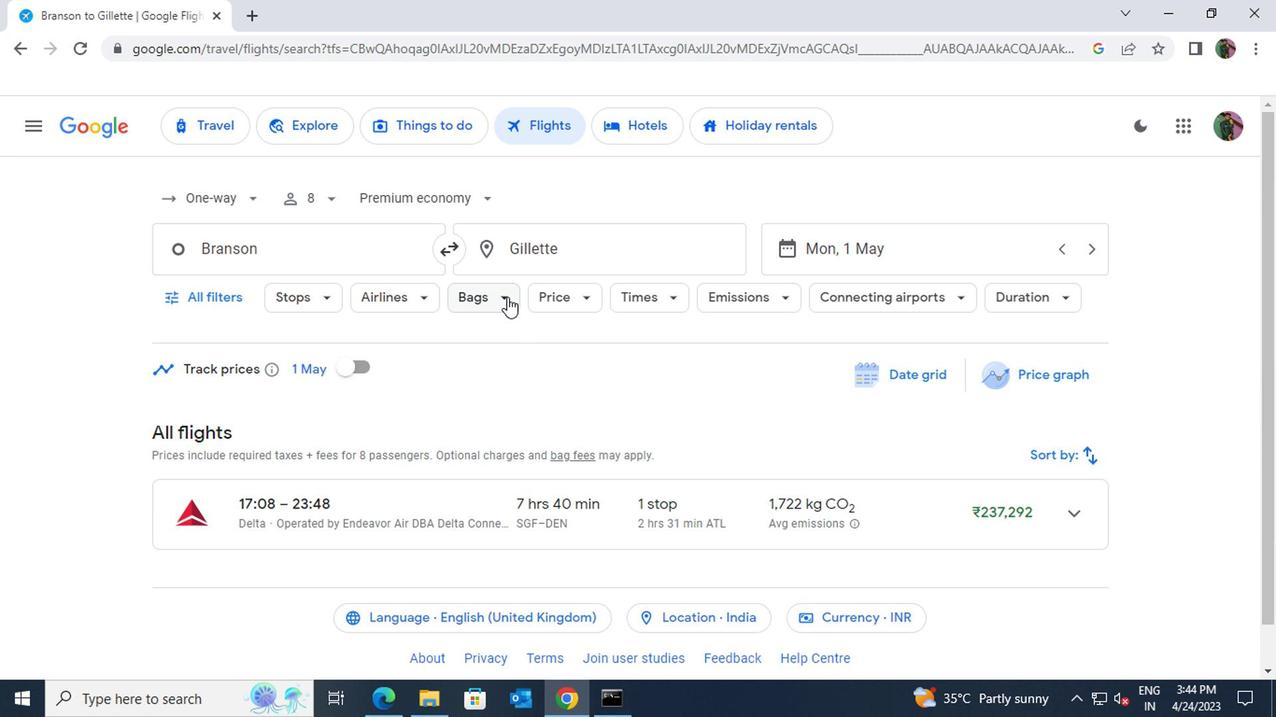 
Action: Mouse moved to (743, 434)
Screenshot: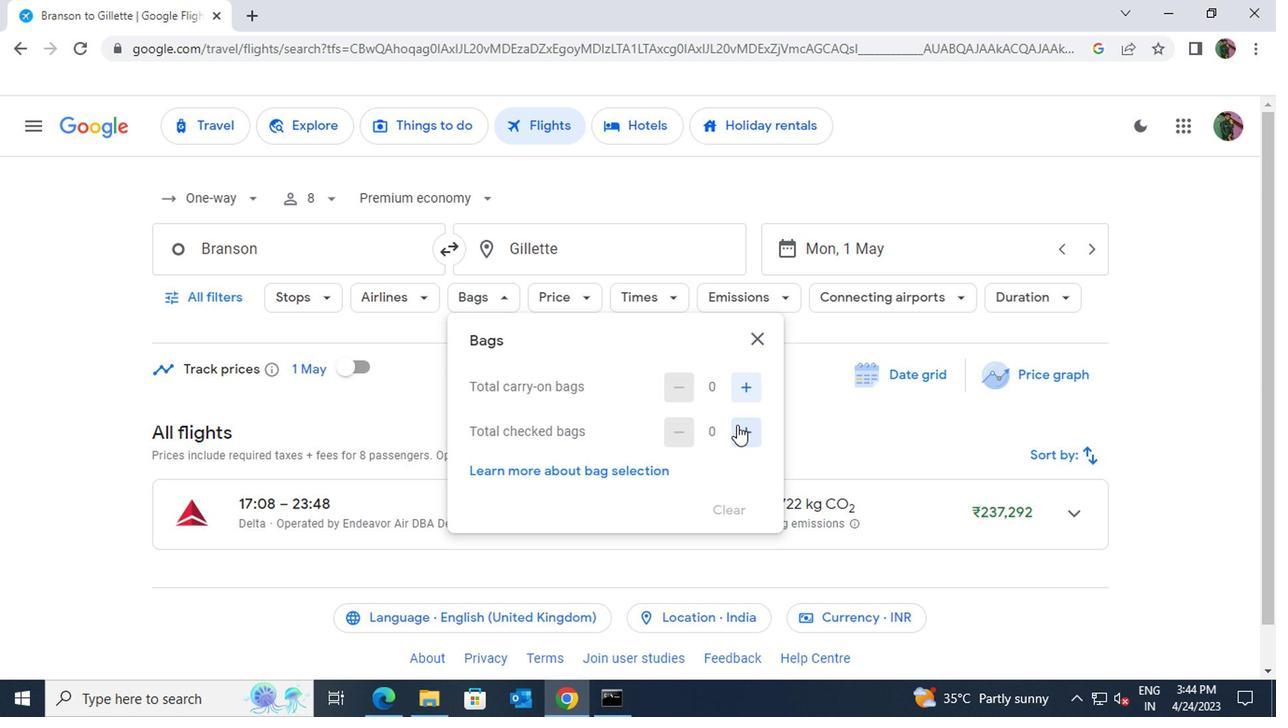 
Action: Mouse pressed left at (743, 434)
Screenshot: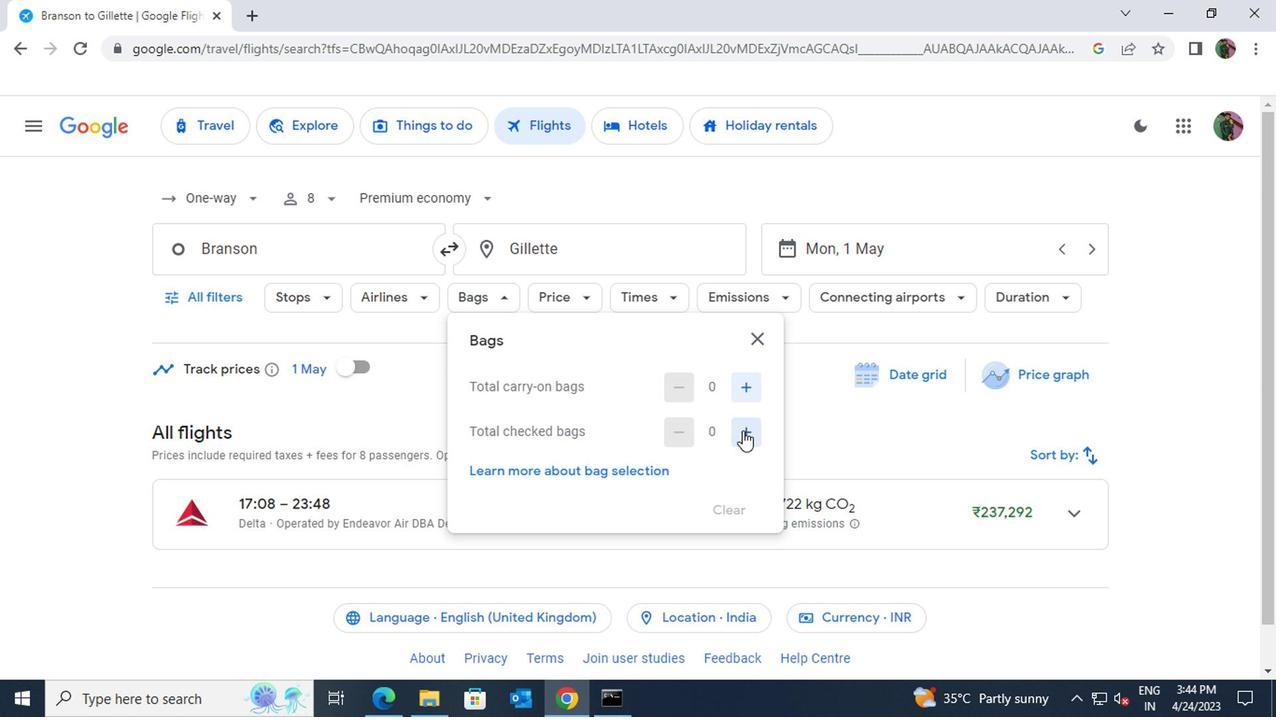 
Action: Mouse pressed left at (743, 434)
Screenshot: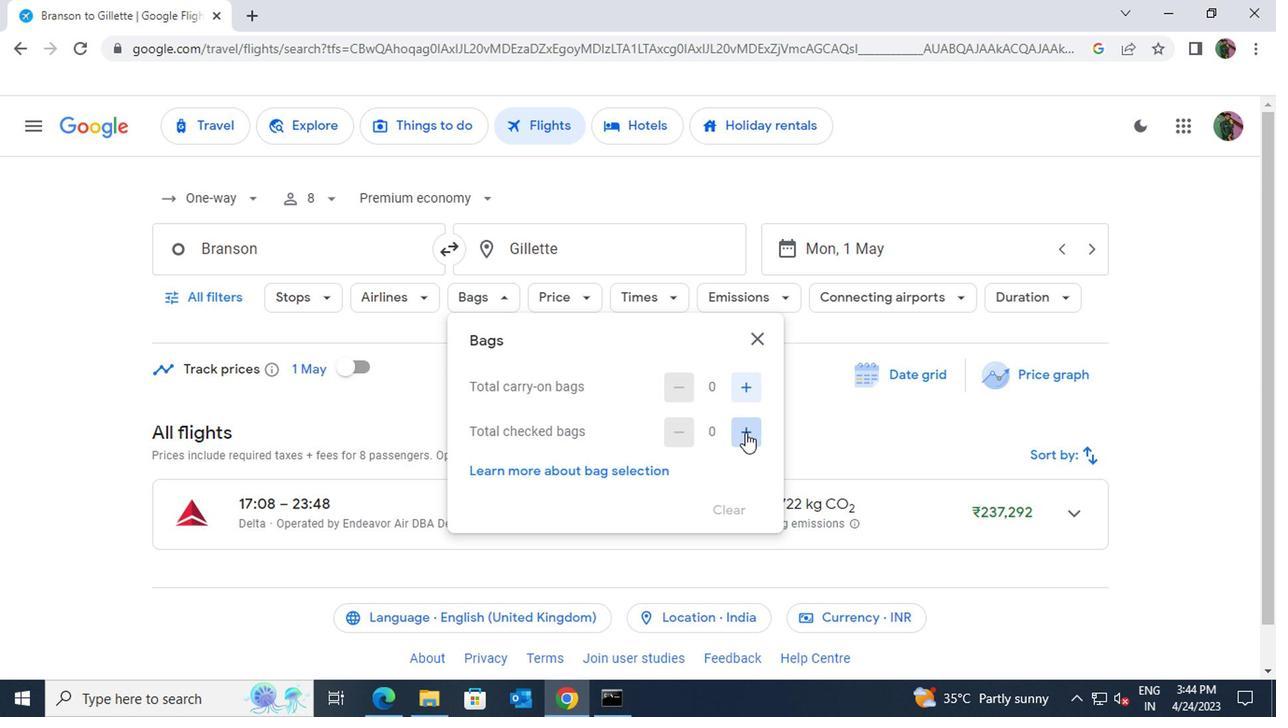 
Action: Mouse pressed left at (743, 434)
Screenshot: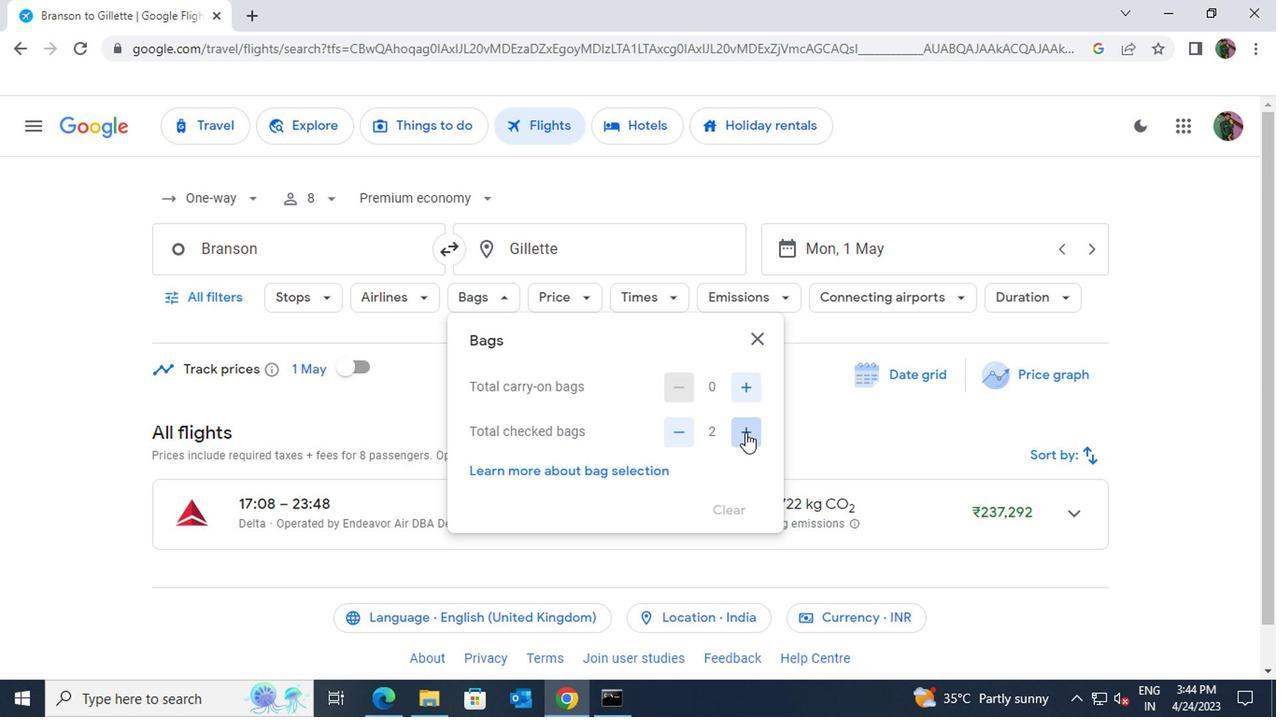 
Action: Mouse pressed left at (743, 434)
Screenshot: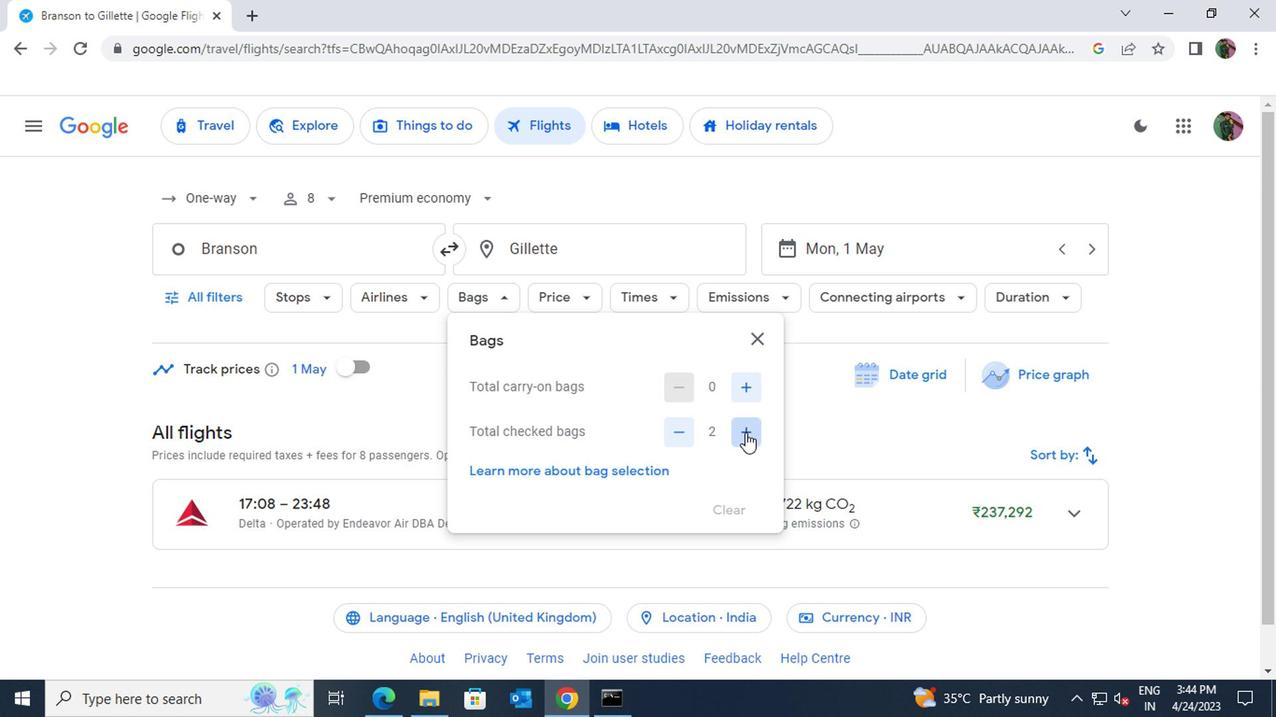 
Action: Mouse pressed left at (743, 434)
Screenshot: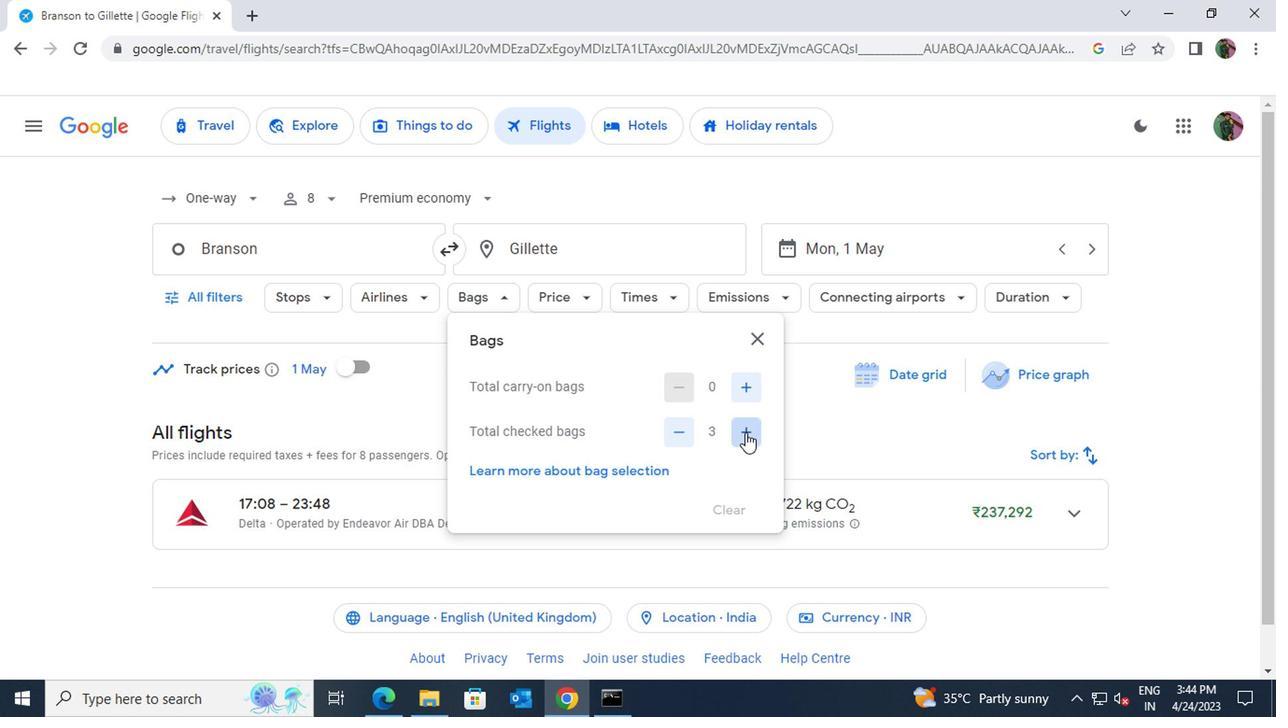 
Action: Mouse pressed left at (743, 434)
Screenshot: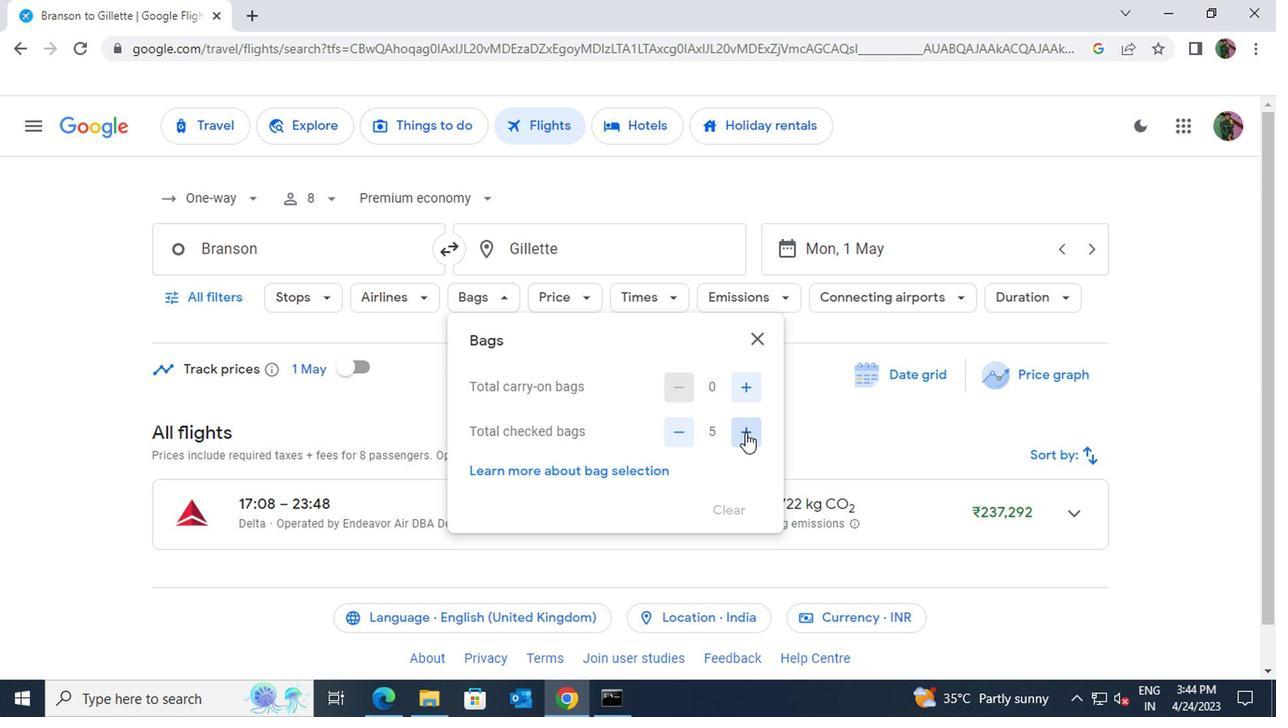 
Action: Mouse pressed left at (743, 434)
Screenshot: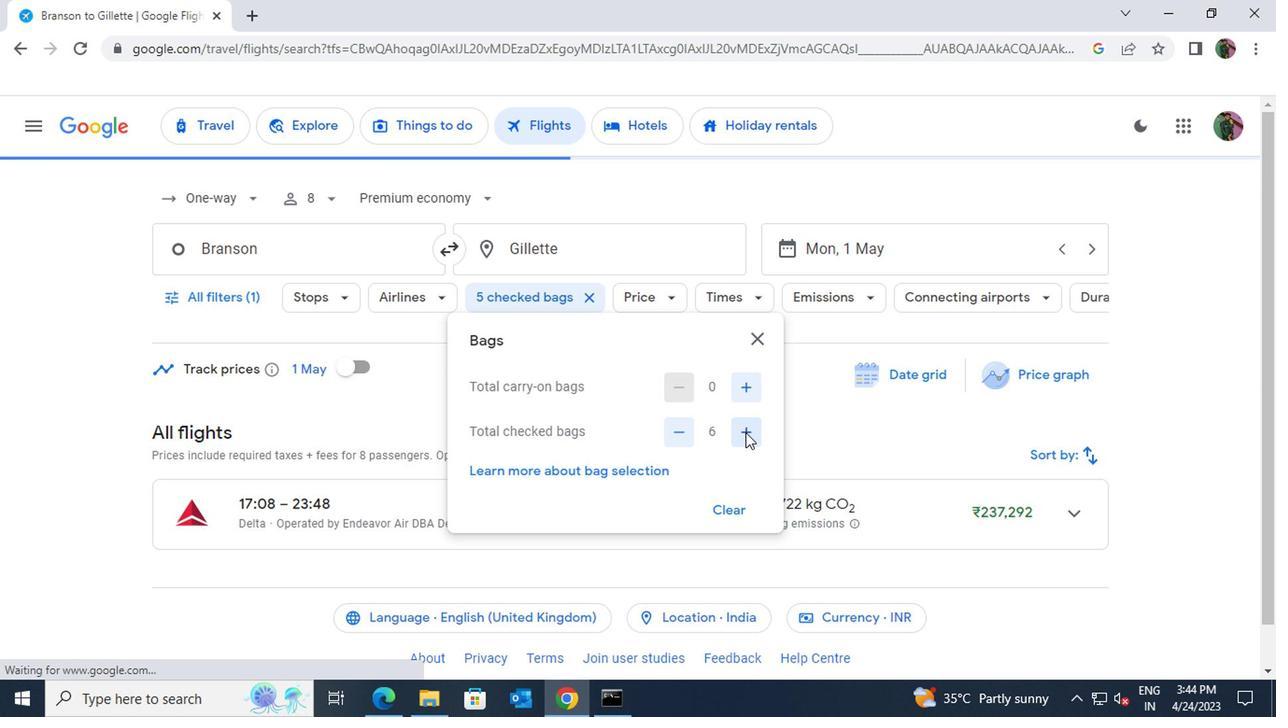 
Action: Mouse pressed left at (743, 434)
Screenshot: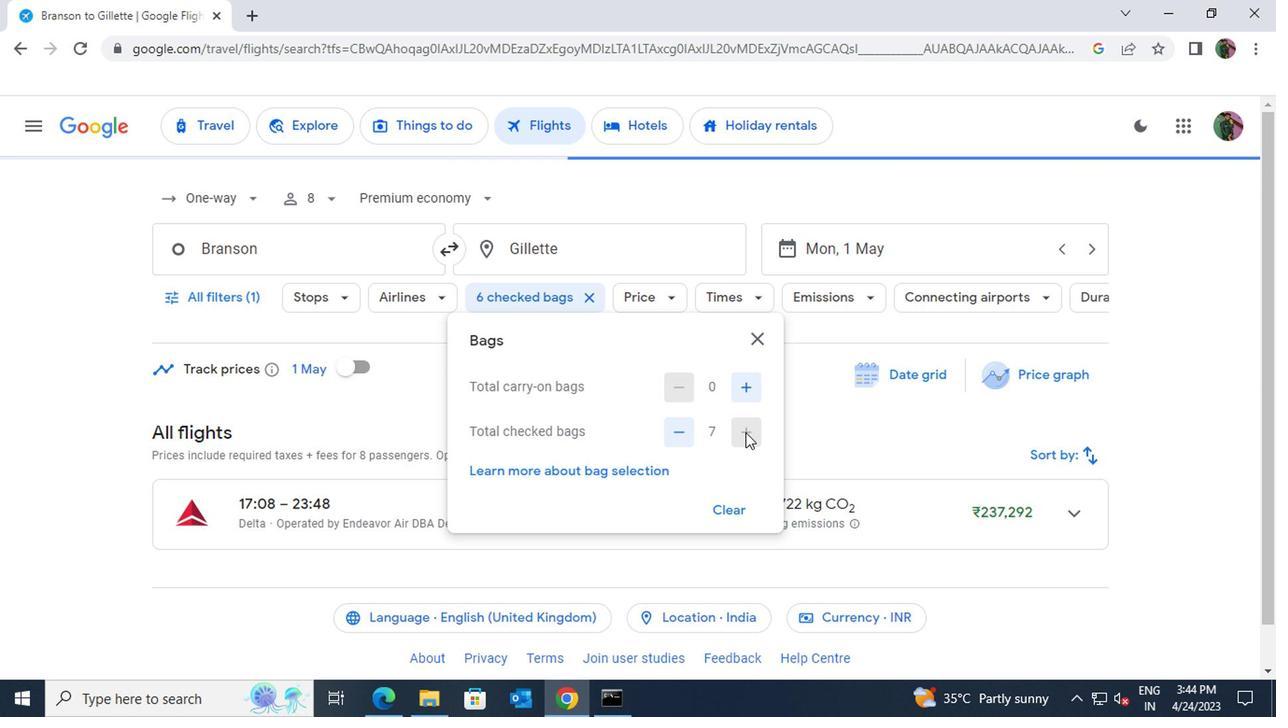 
Action: Mouse moved to (751, 342)
Screenshot: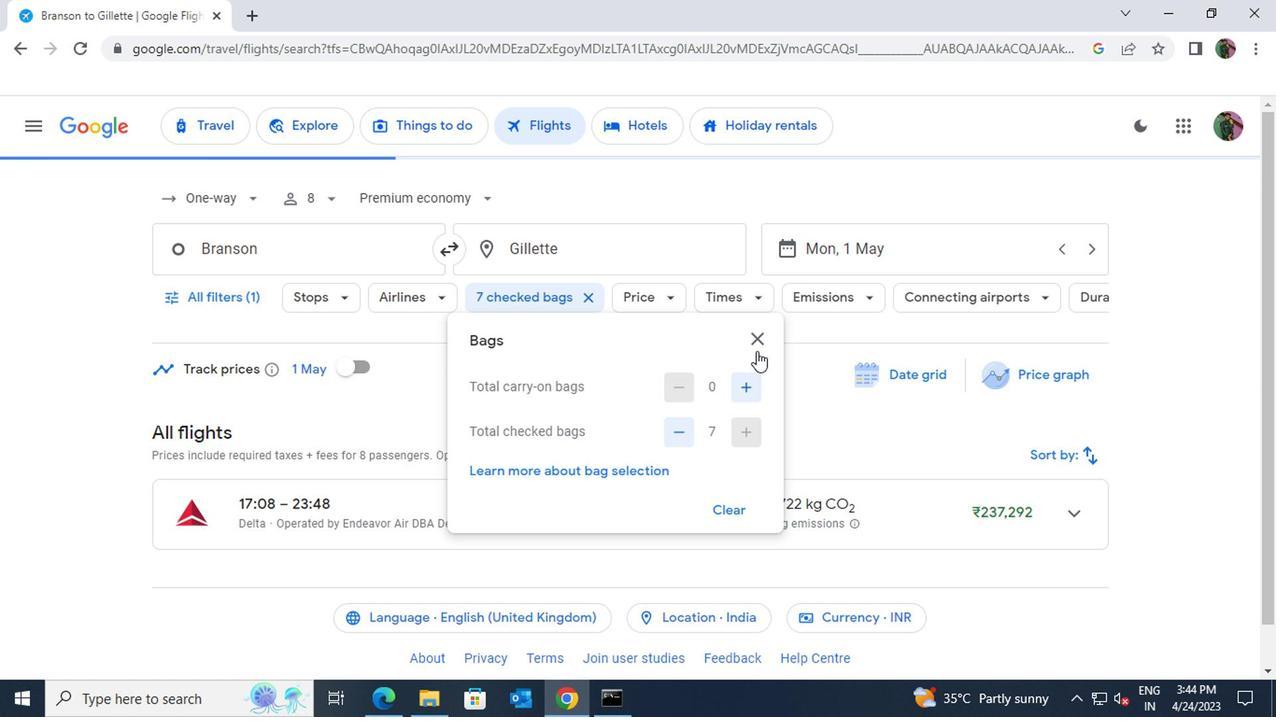 
Action: Mouse pressed left at (751, 342)
Screenshot: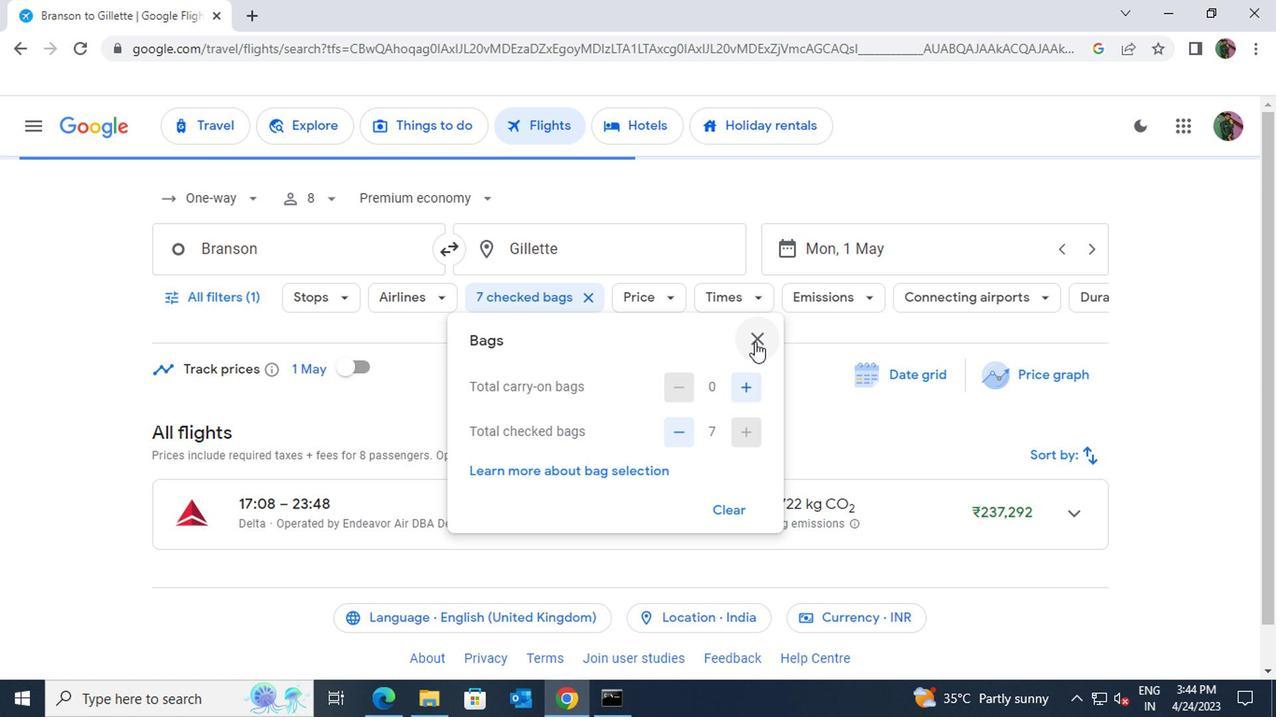 
Action: Mouse moved to (659, 302)
Screenshot: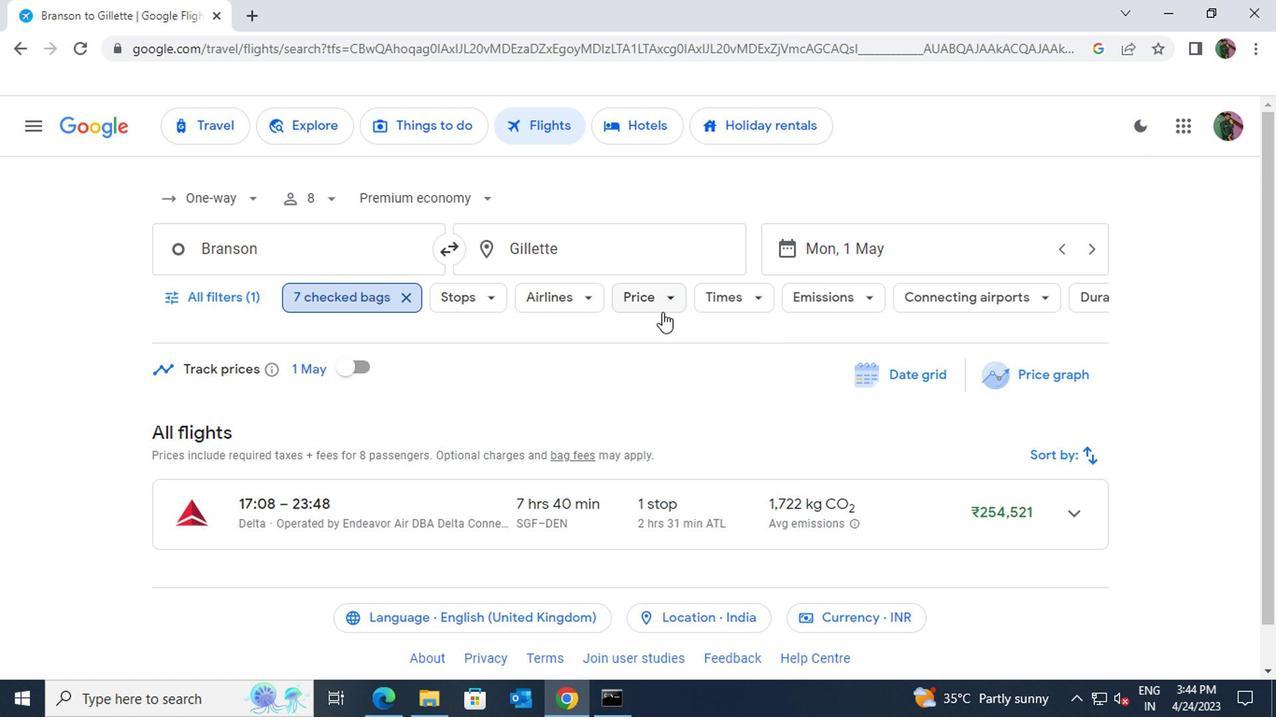 
Action: Mouse pressed left at (659, 302)
Screenshot: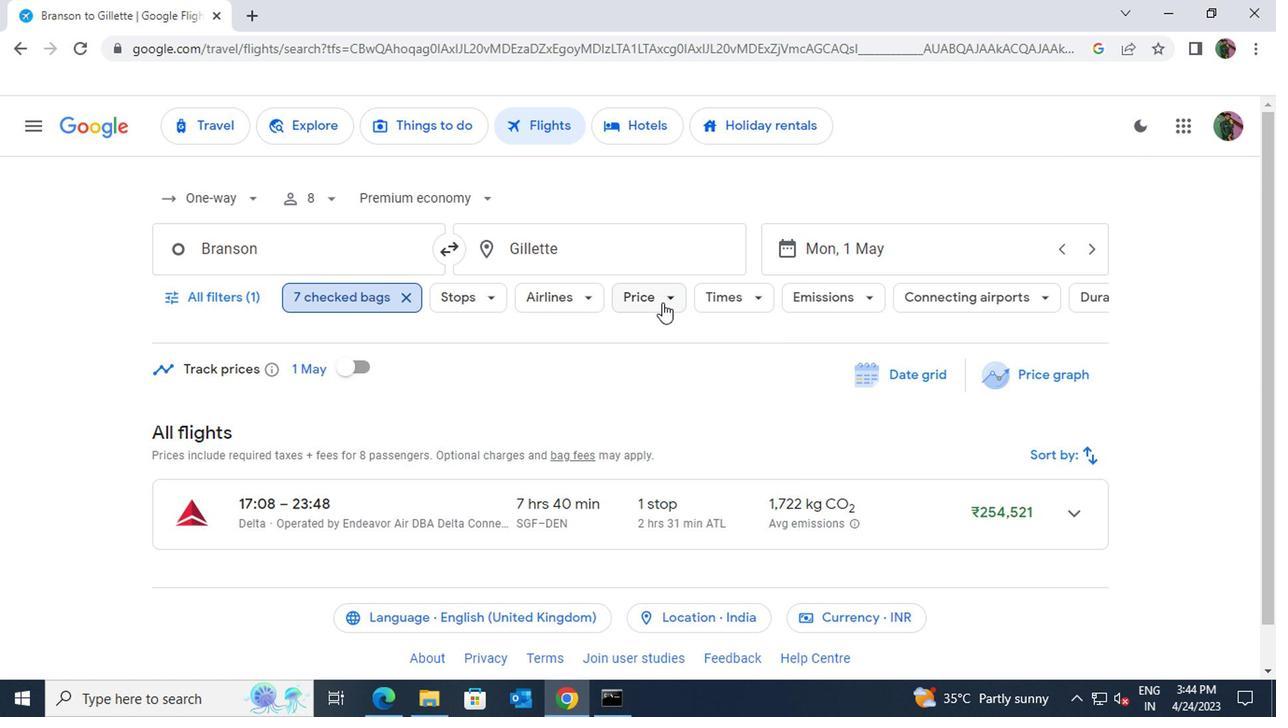 
Action: Mouse moved to (903, 428)
Screenshot: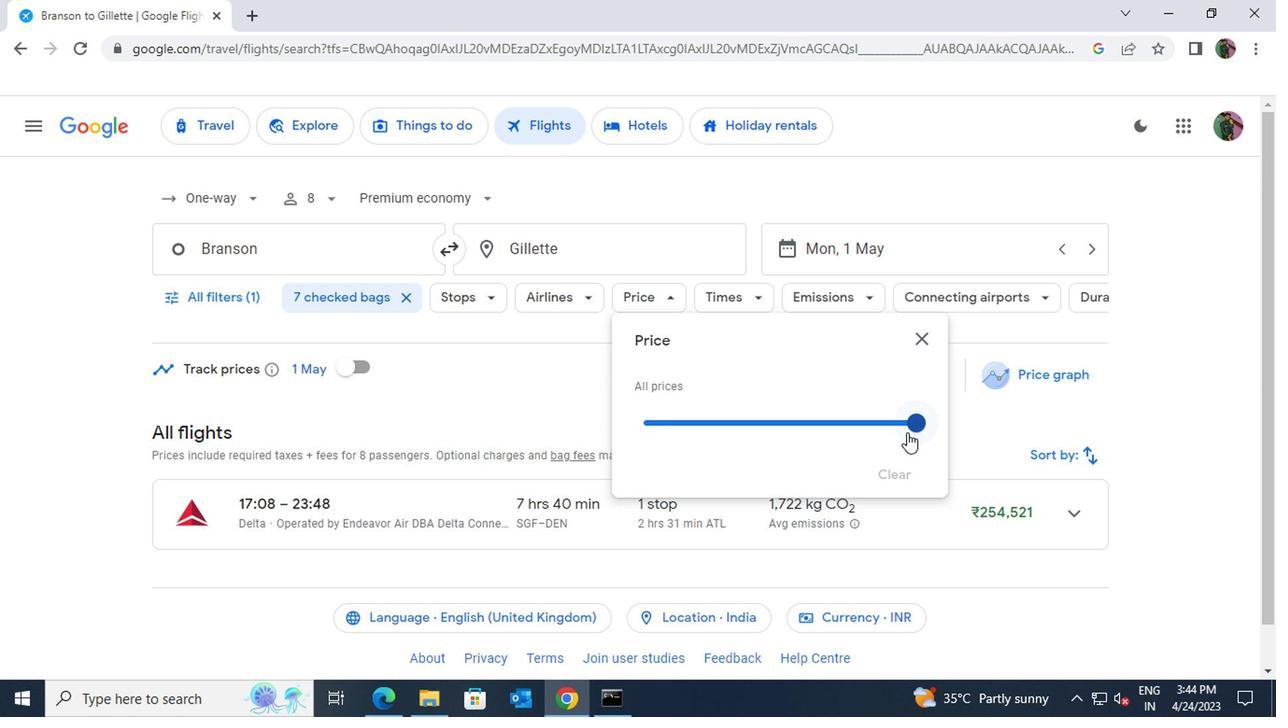 
Action: Mouse pressed left at (903, 428)
Screenshot: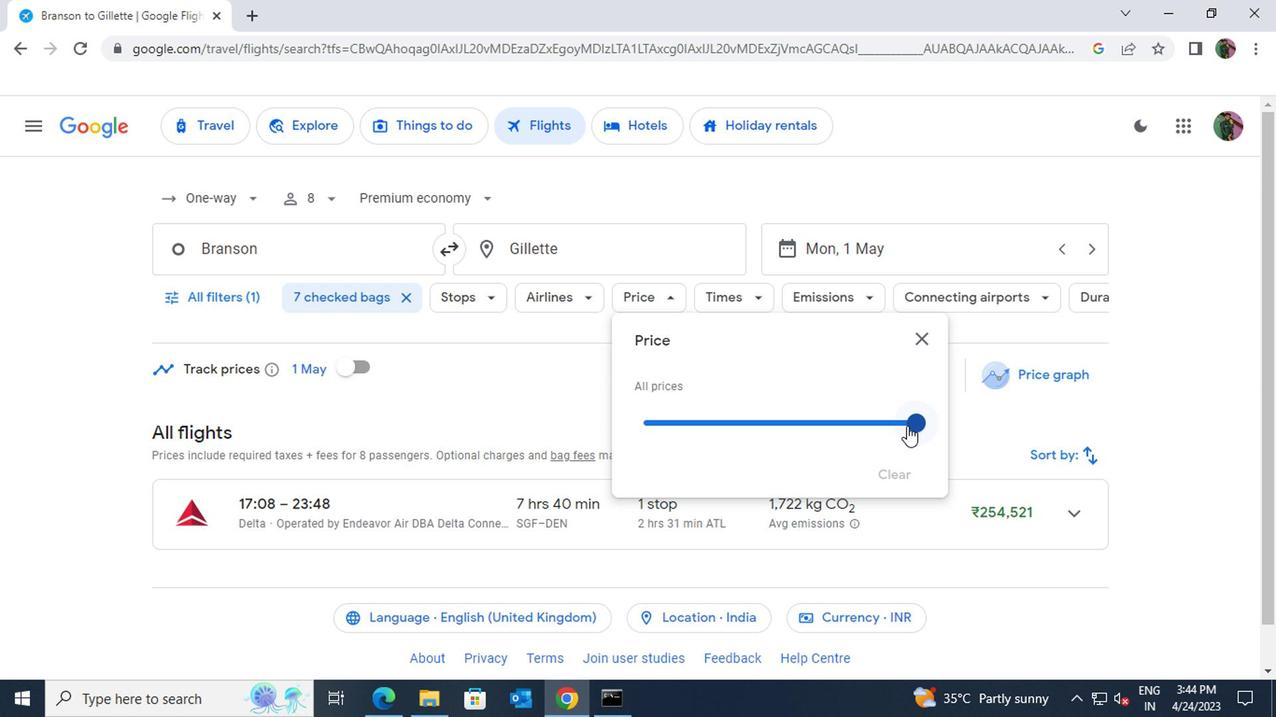 
Action: Mouse moved to (918, 337)
Screenshot: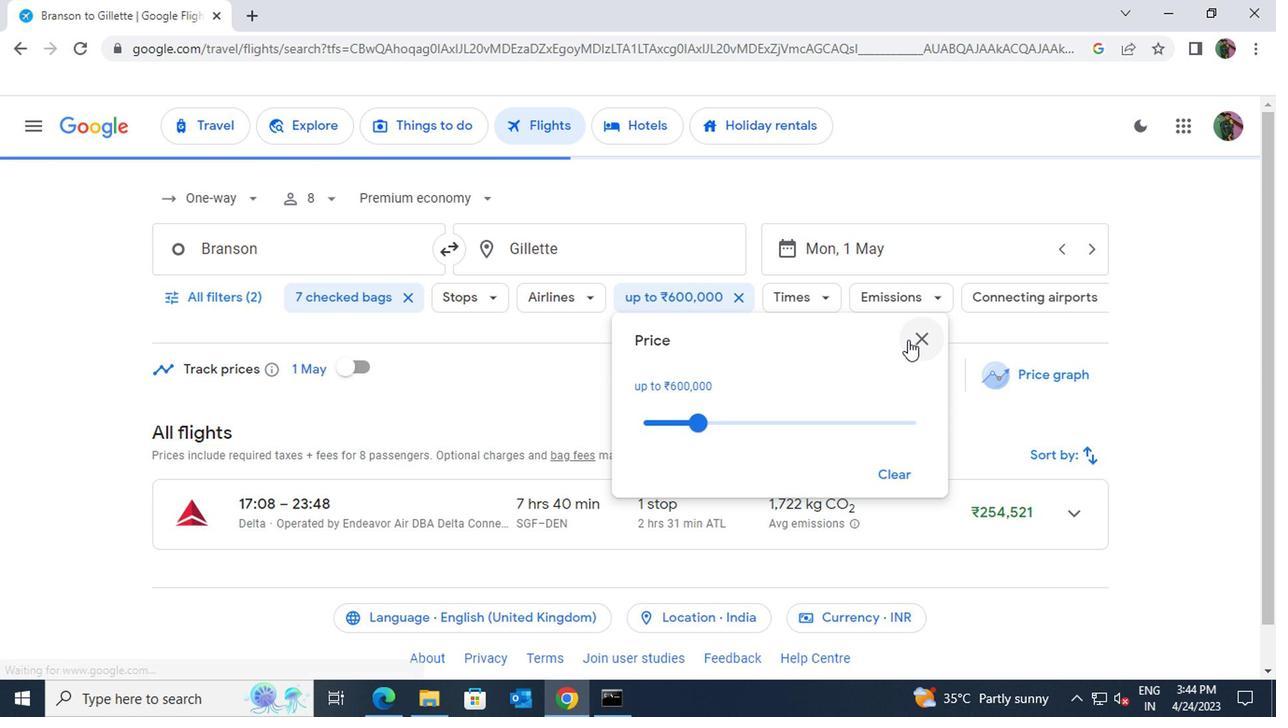
Action: Mouse pressed left at (918, 337)
Screenshot: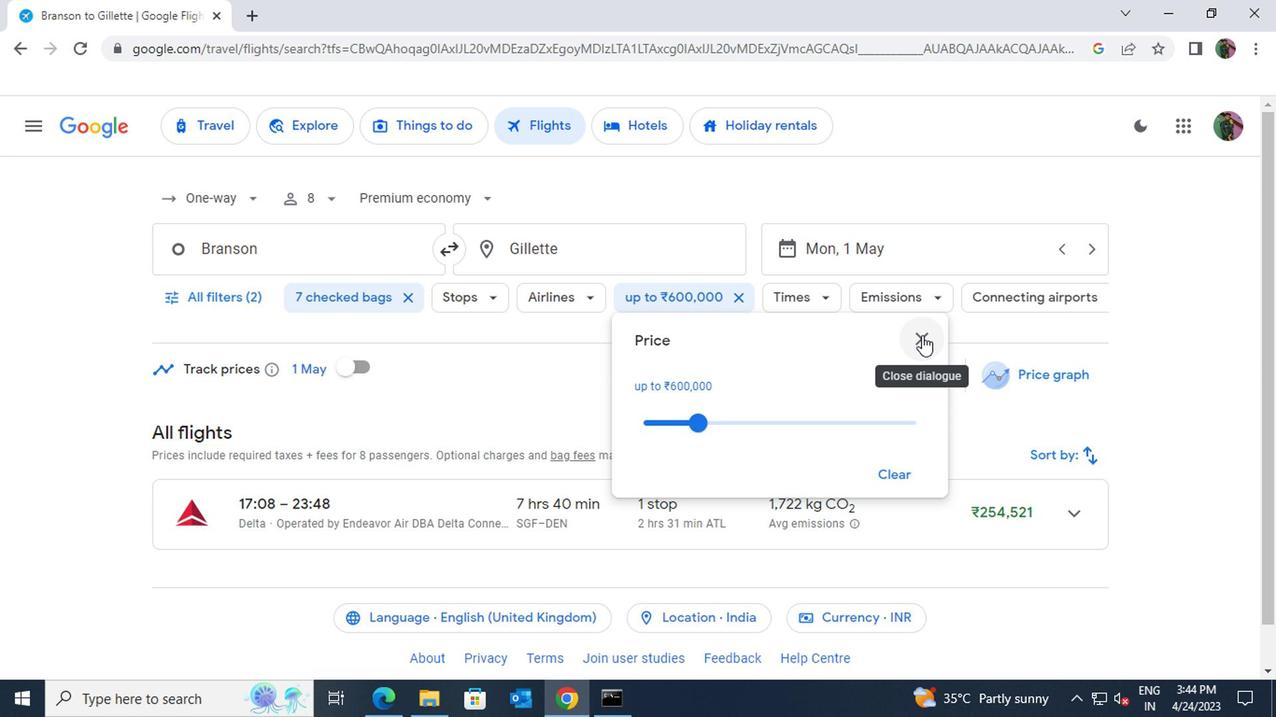 
Action: Mouse moved to (825, 301)
Screenshot: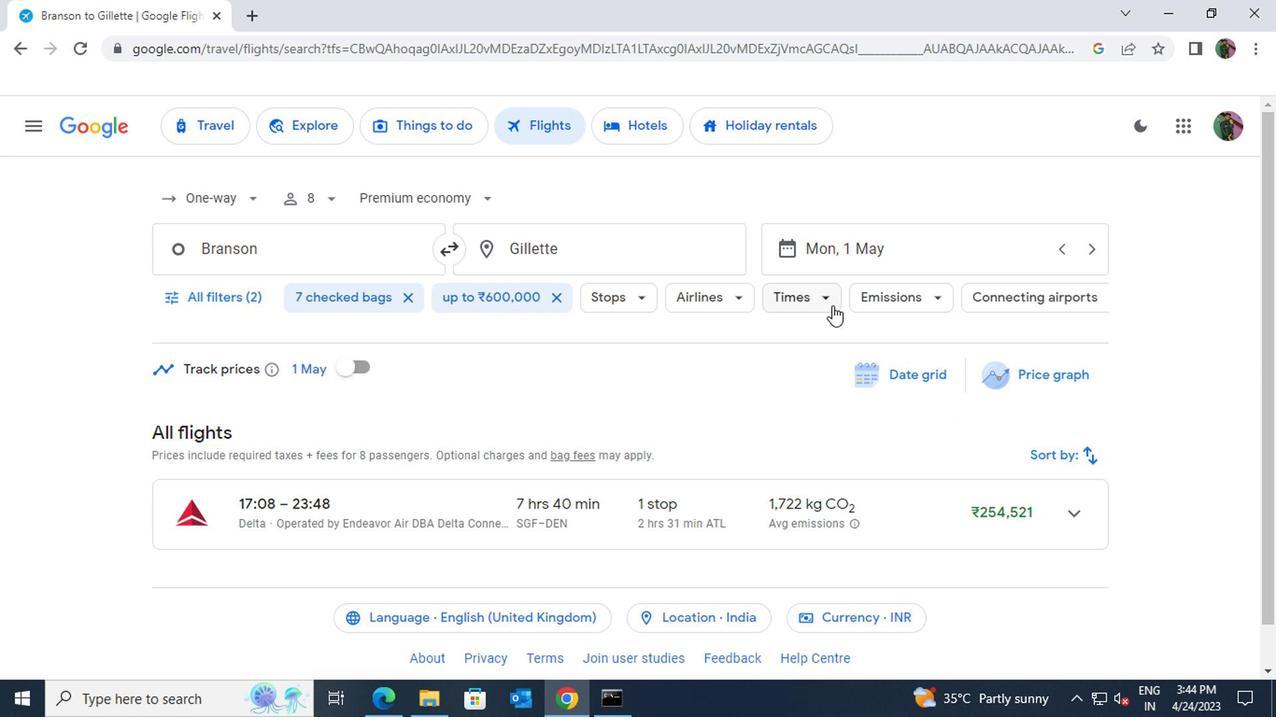 
Action: Mouse pressed left at (825, 301)
Screenshot: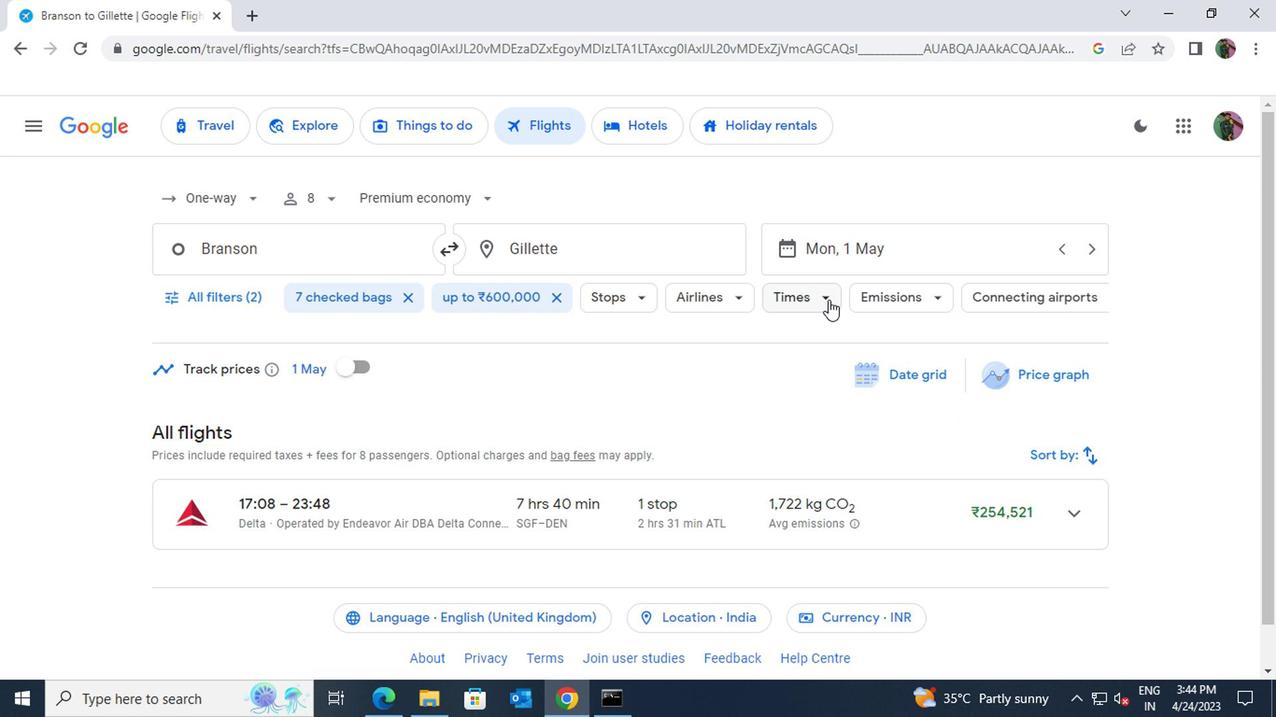 
Action: Mouse moved to (1052, 473)
Screenshot: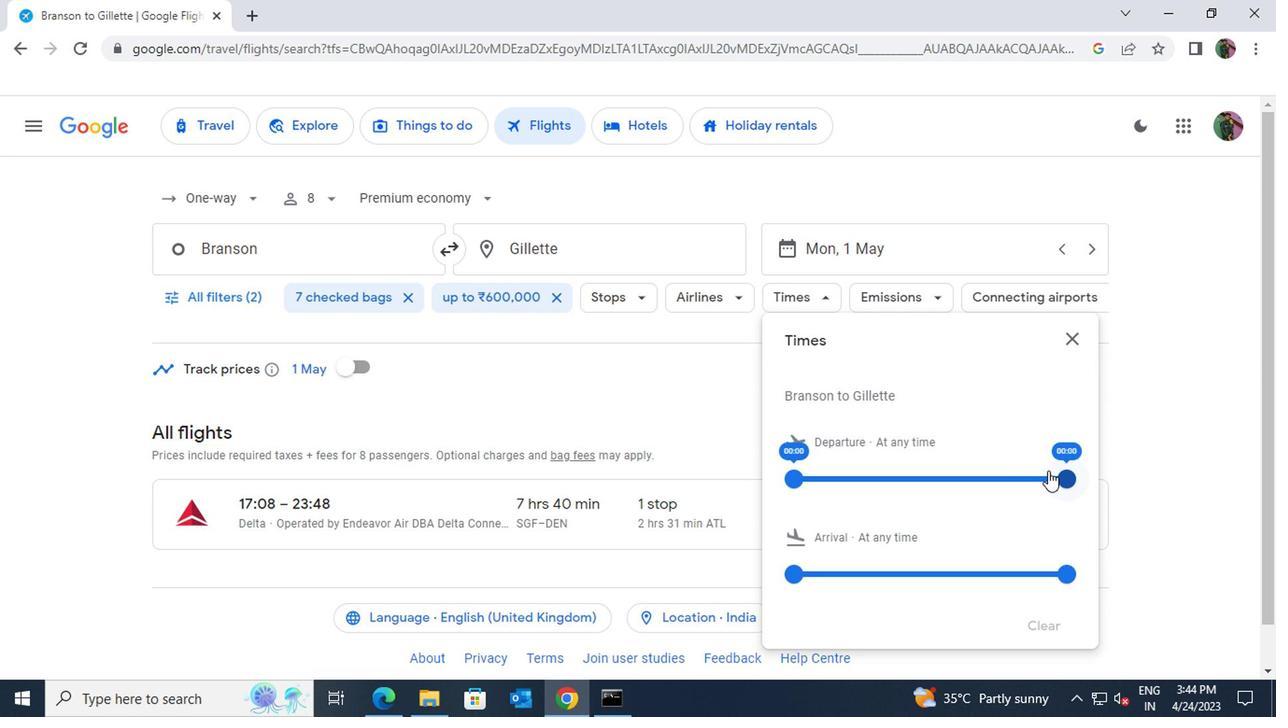 
Action: Mouse pressed left at (1052, 473)
Screenshot: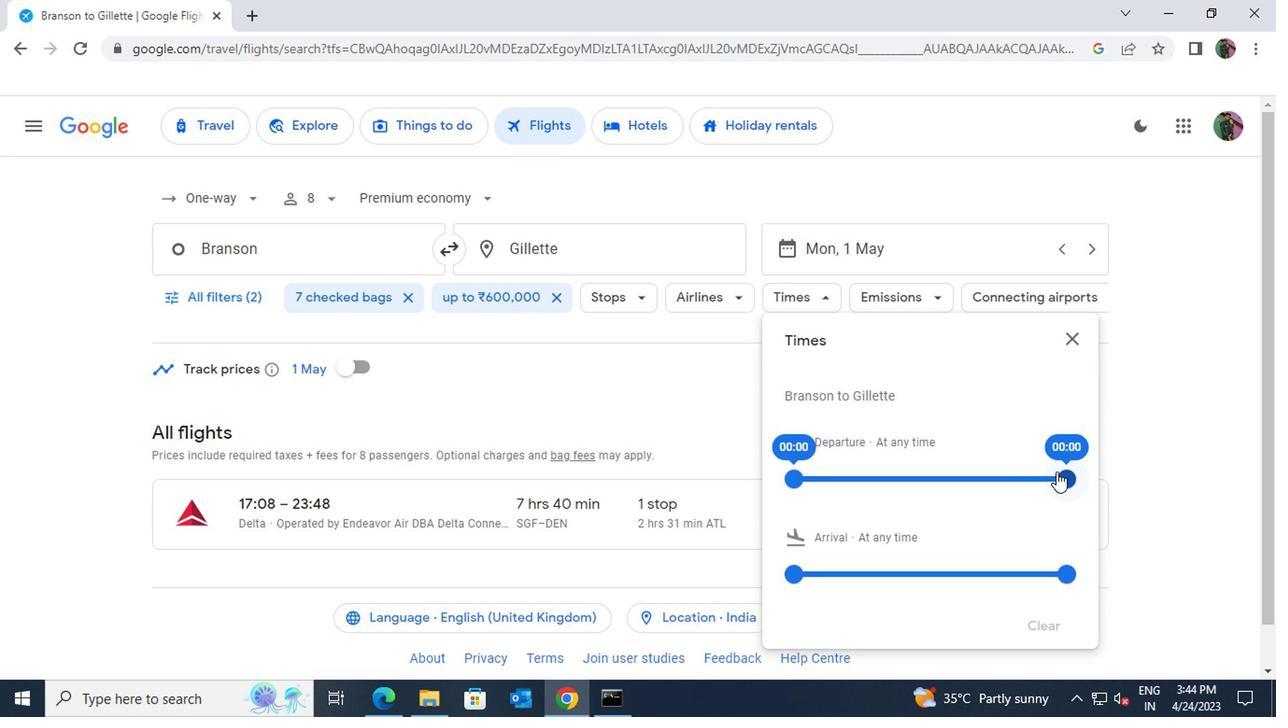 
Action: Mouse moved to (1052, 345)
Screenshot: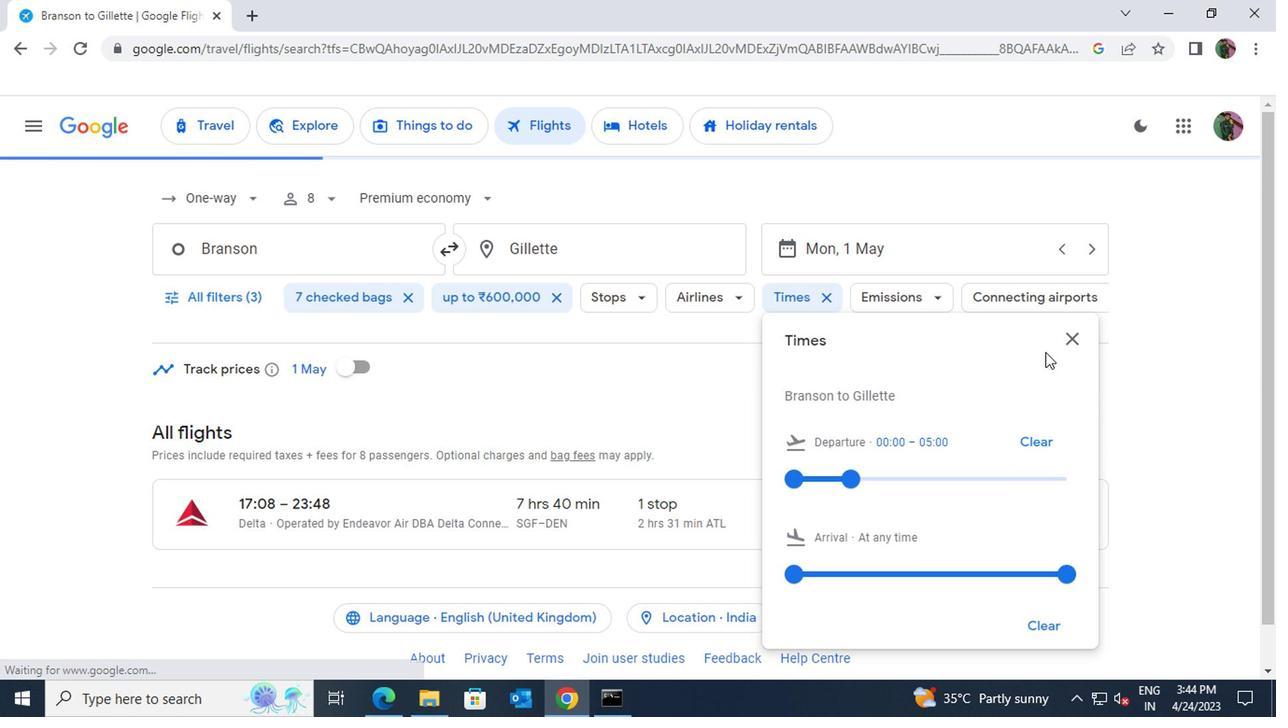 
Action: Mouse pressed left at (1052, 345)
Screenshot: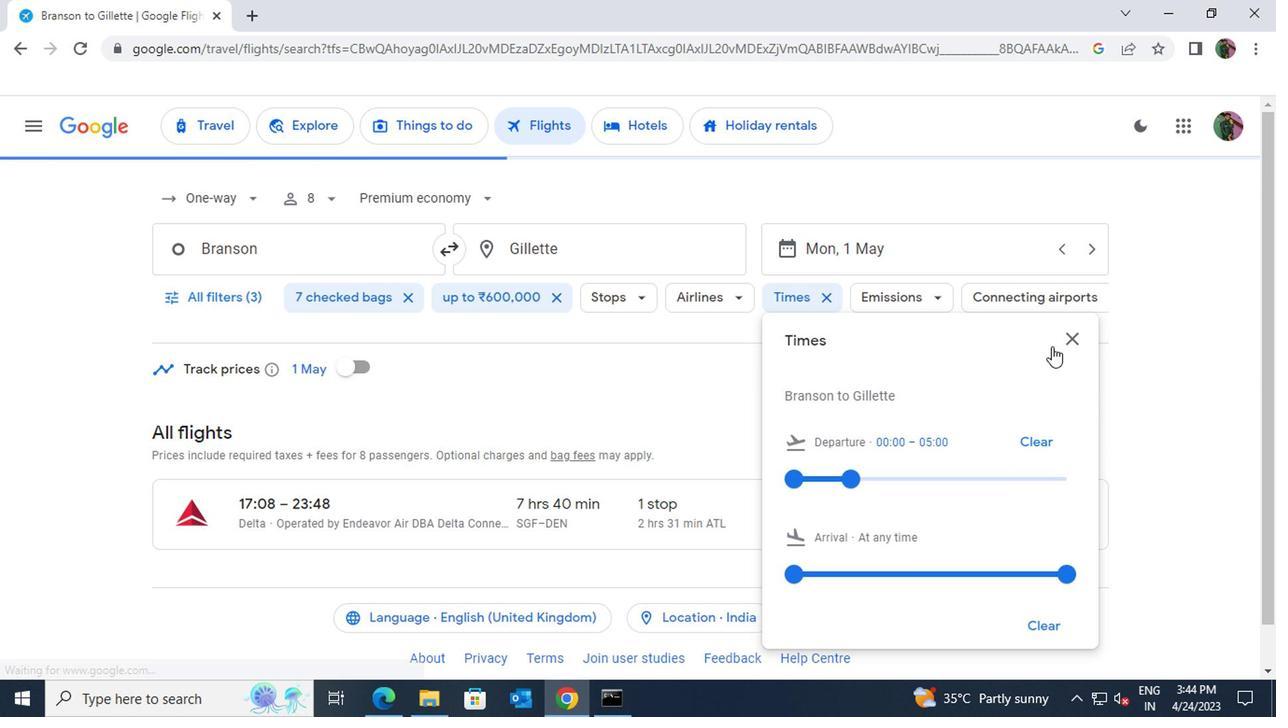
Action: Mouse moved to (1034, 366)
Screenshot: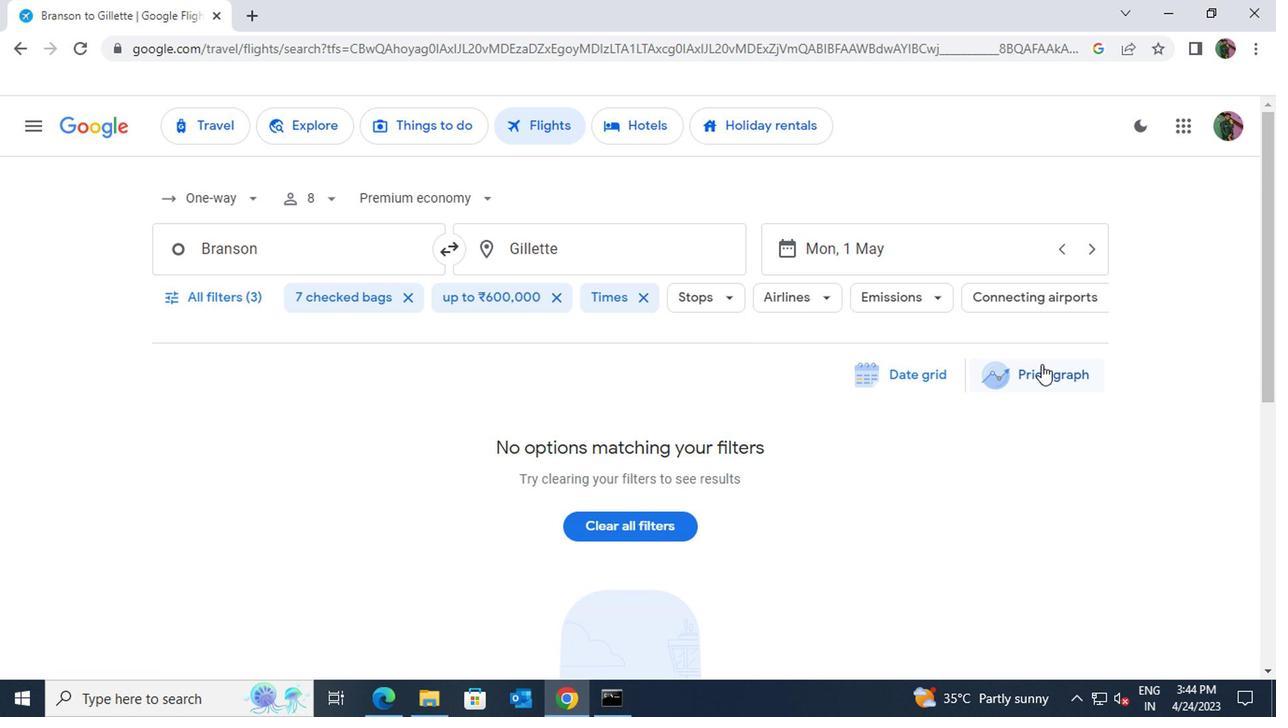 
